 Task: Find connections with filter location Āgaro with filter topic #consultantswith filter profile language Spanish with filter current company Square Yards with filter school Deenbandhu Chhotu Ram University of Science & Technology with filter industry Investment Management with filter service category Email Marketing with filter keywords title Online ESL Instructor
Action: Mouse moved to (259, 193)
Screenshot: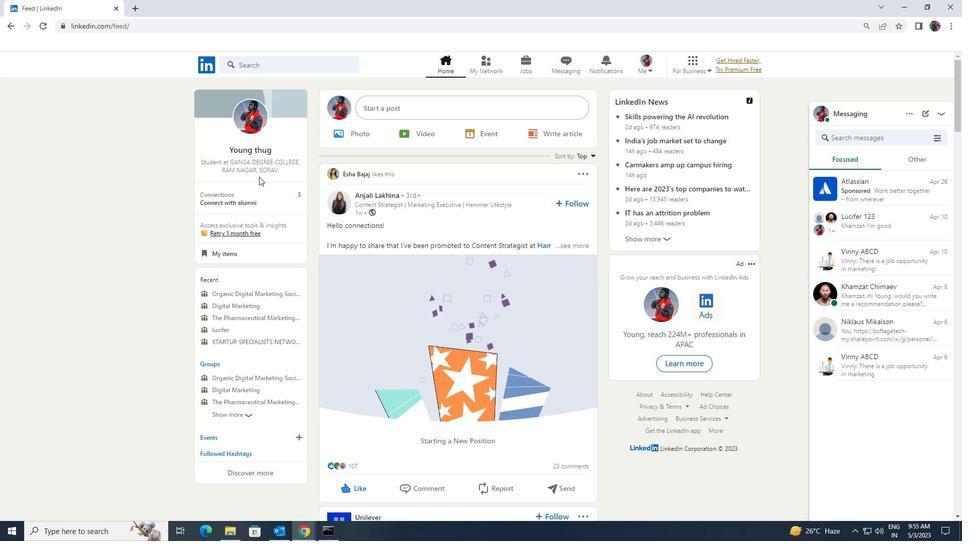 
Action: Mouse pressed left at (259, 193)
Screenshot: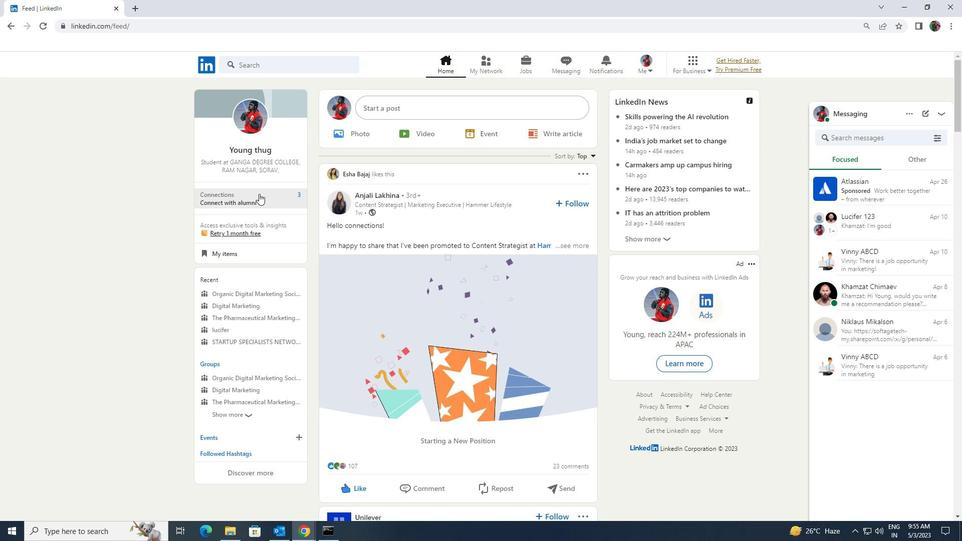 
Action: Mouse moved to (258, 119)
Screenshot: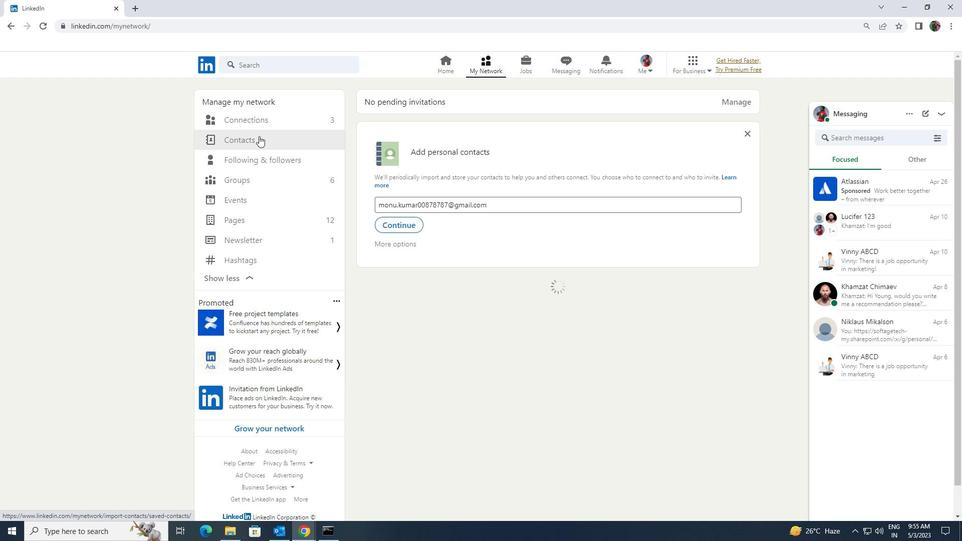 
Action: Mouse pressed left at (258, 119)
Screenshot: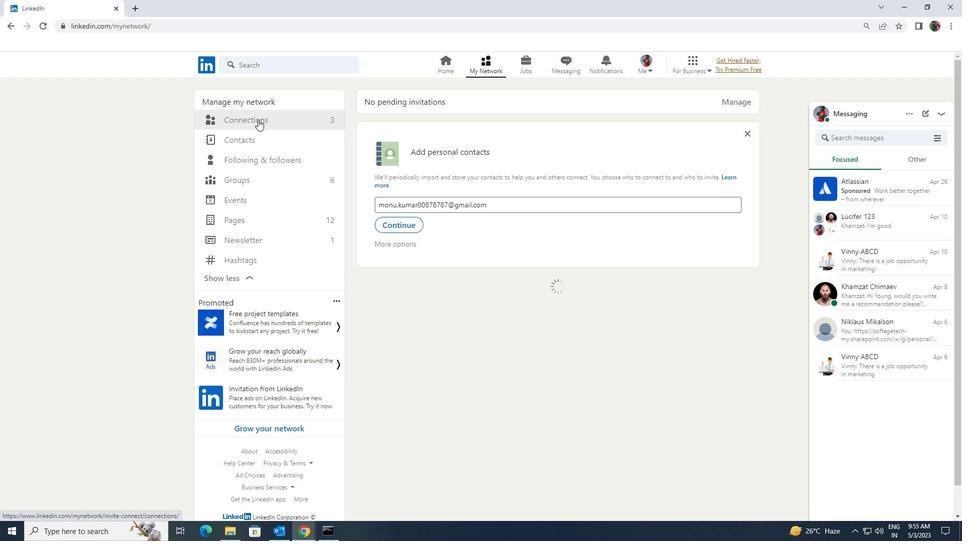 
Action: Mouse moved to (545, 120)
Screenshot: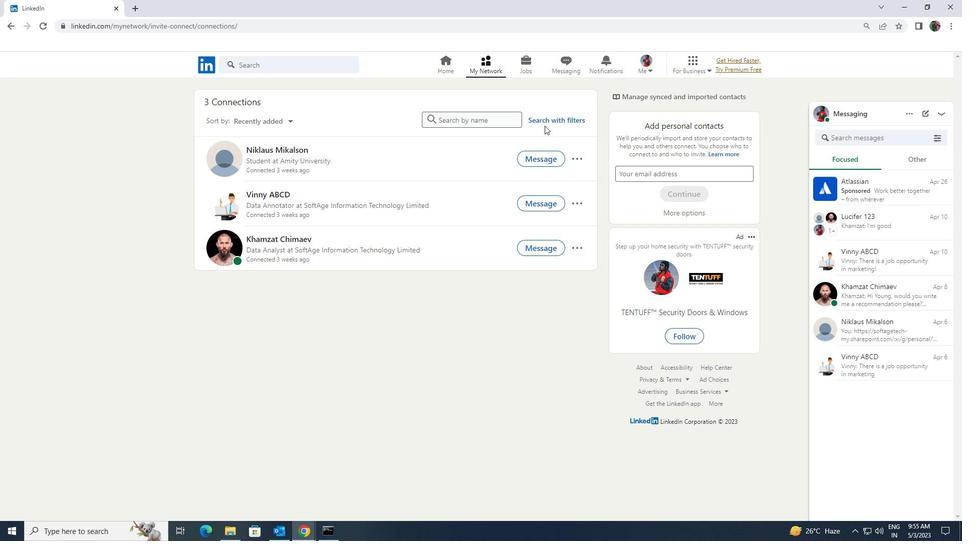 
Action: Mouse pressed left at (545, 120)
Screenshot: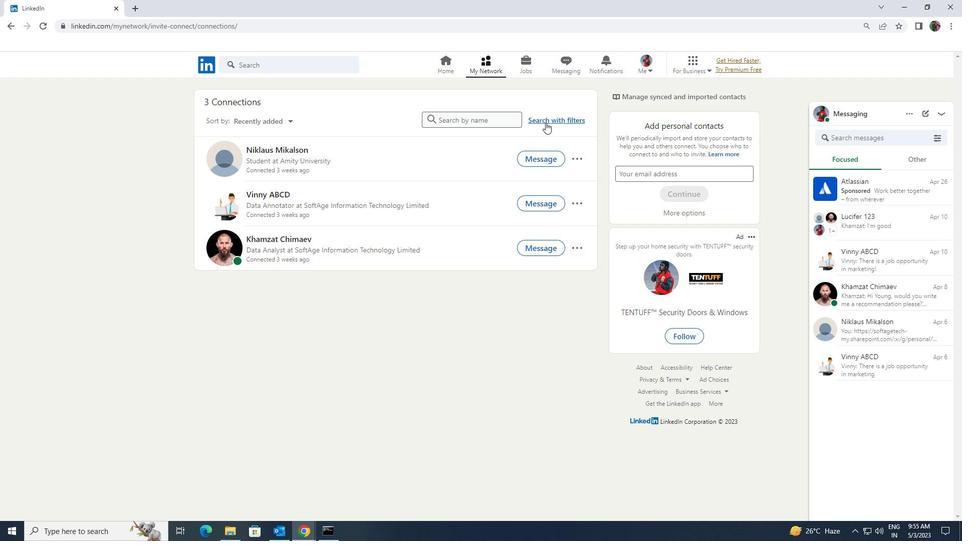 
Action: Mouse moved to (523, 92)
Screenshot: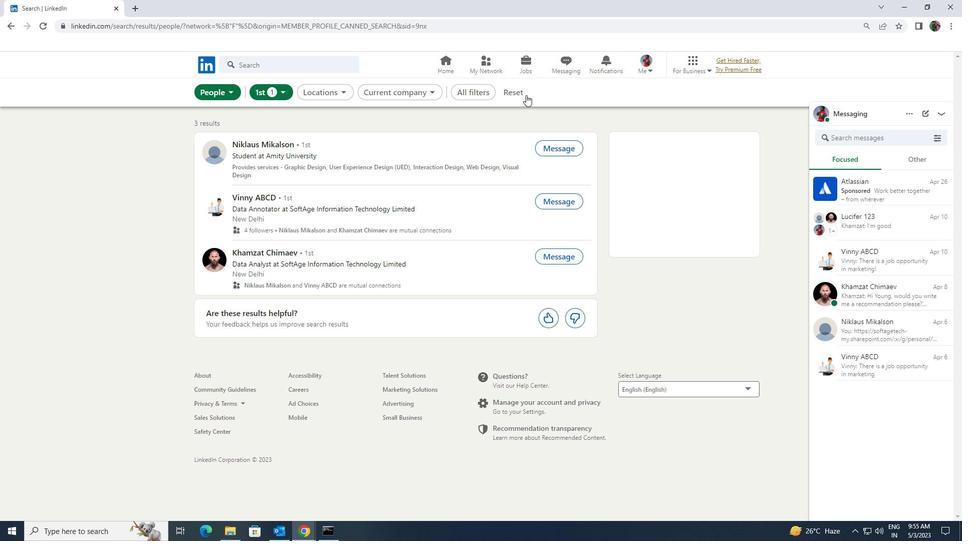 
Action: Mouse pressed left at (523, 92)
Screenshot: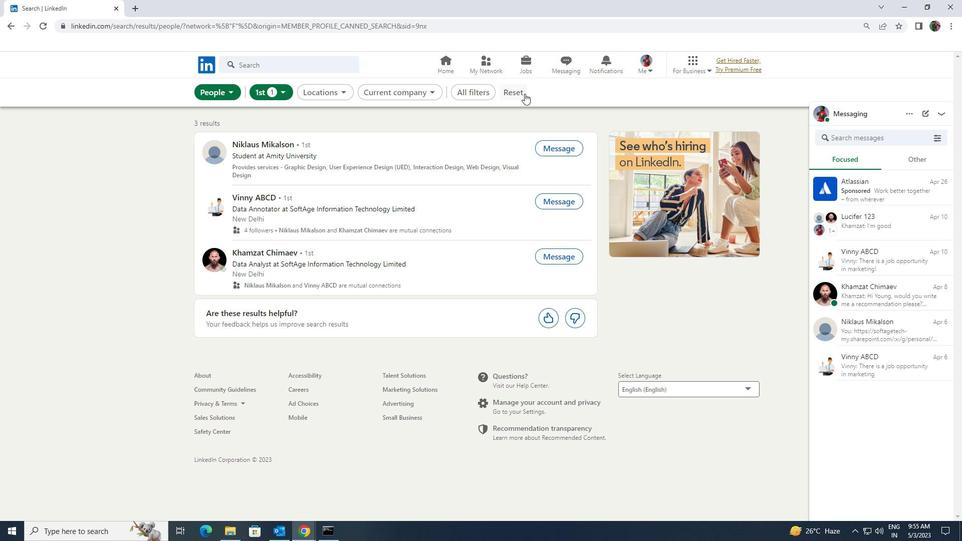 
Action: Mouse moved to (510, 92)
Screenshot: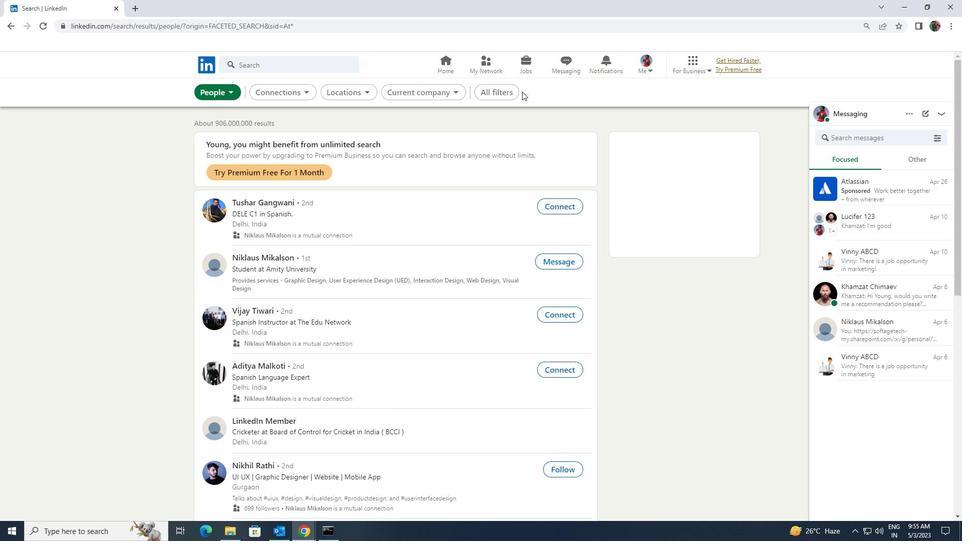 
Action: Mouse pressed left at (510, 92)
Screenshot: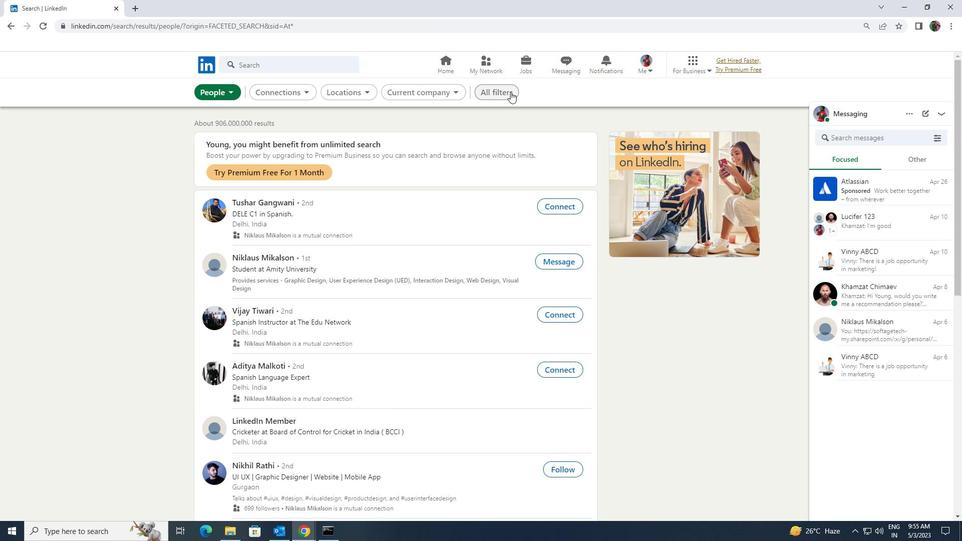 
Action: Mouse moved to (829, 396)
Screenshot: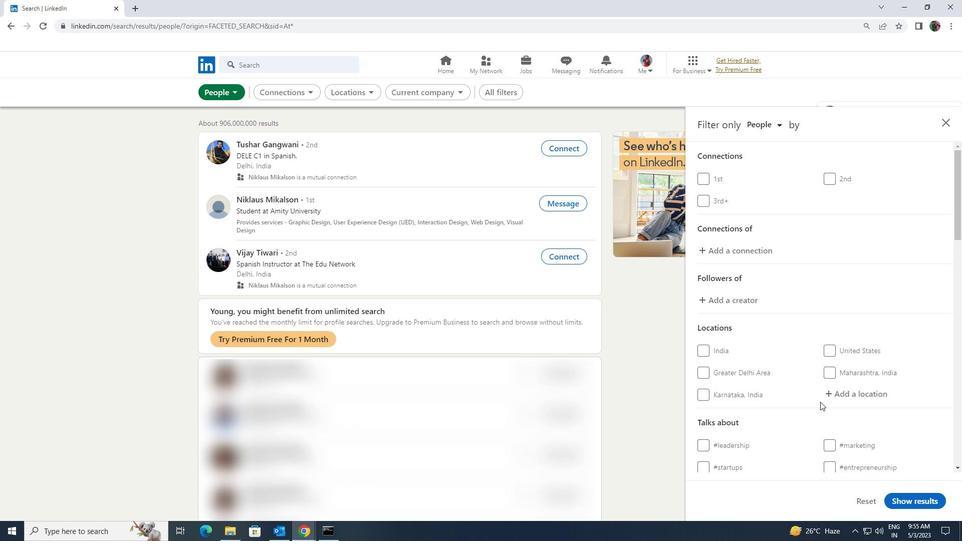 
Action: Mouse pressed left at (829, 396)
Screenshot: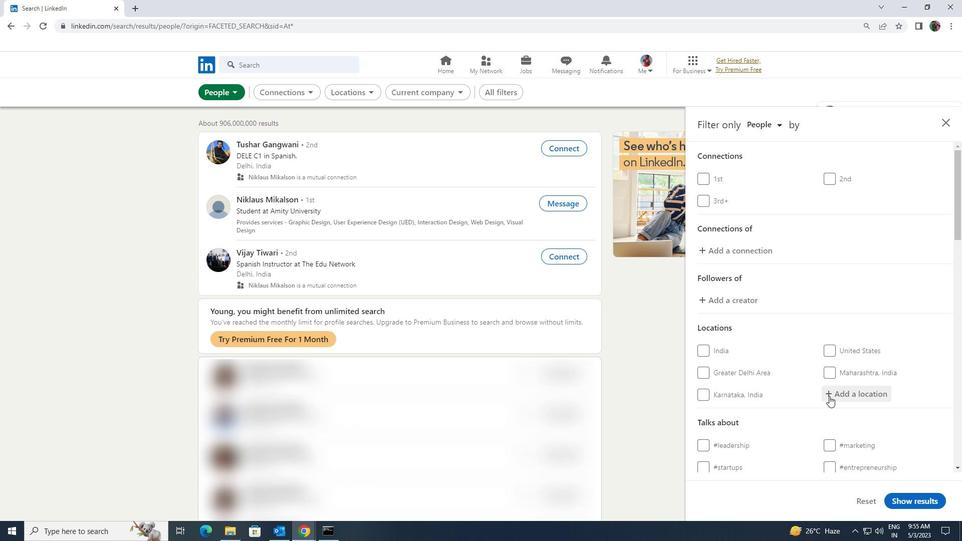 
Action: Mouse moved to (819, 402)
Screenshot: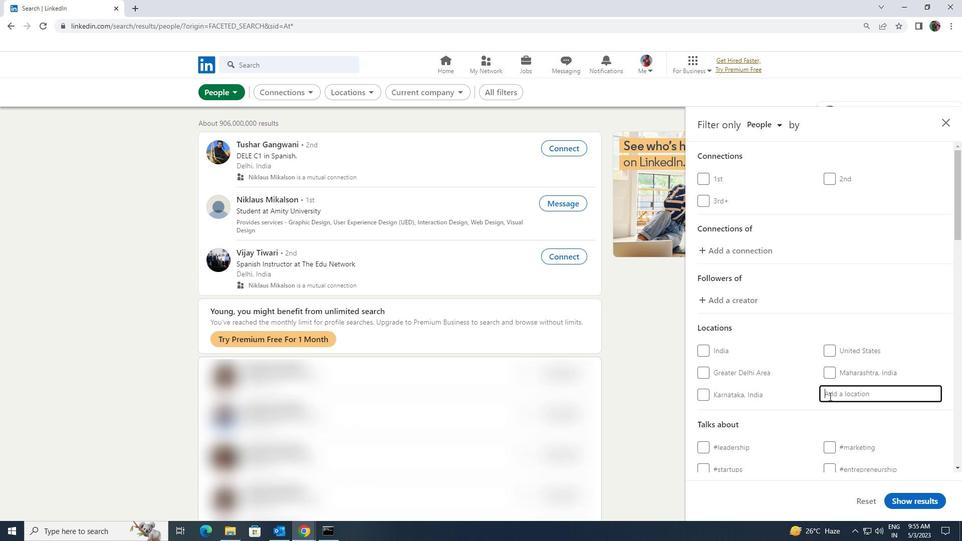 
Action: Key pressed <Key.shift>AGARO
Screenshot: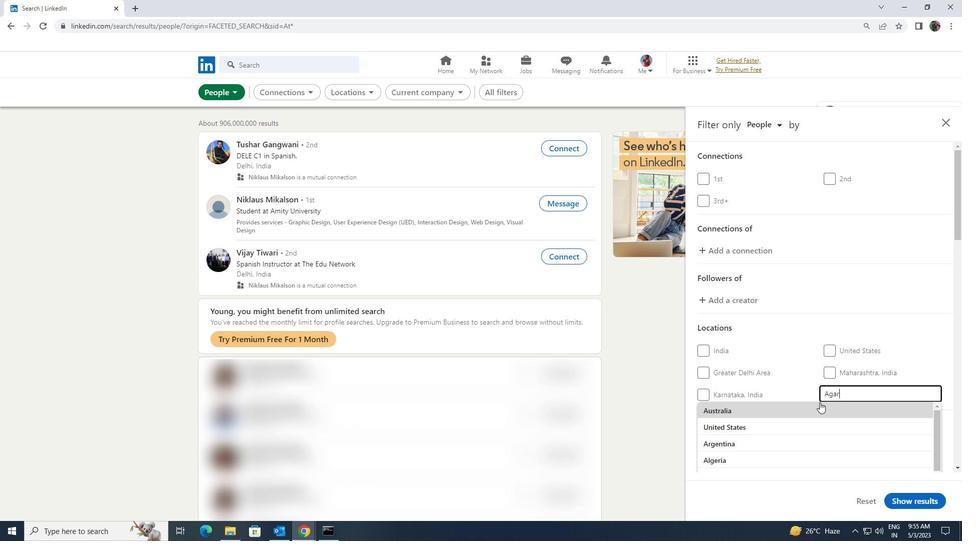 
Action: Mouse moved to (808, 472)
Screenshot: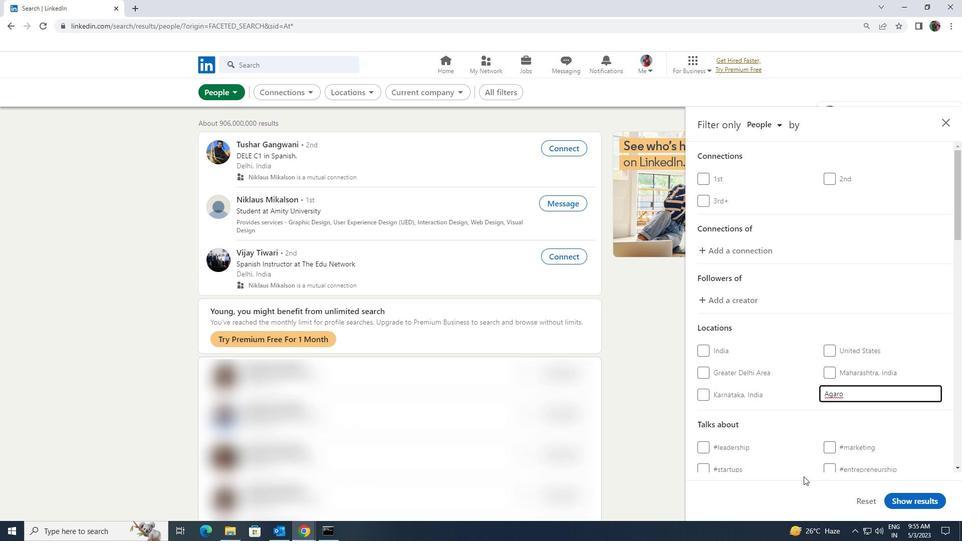 
Action: Mouse scrolled (808, 471) with delta (0, 0)
Screenshot: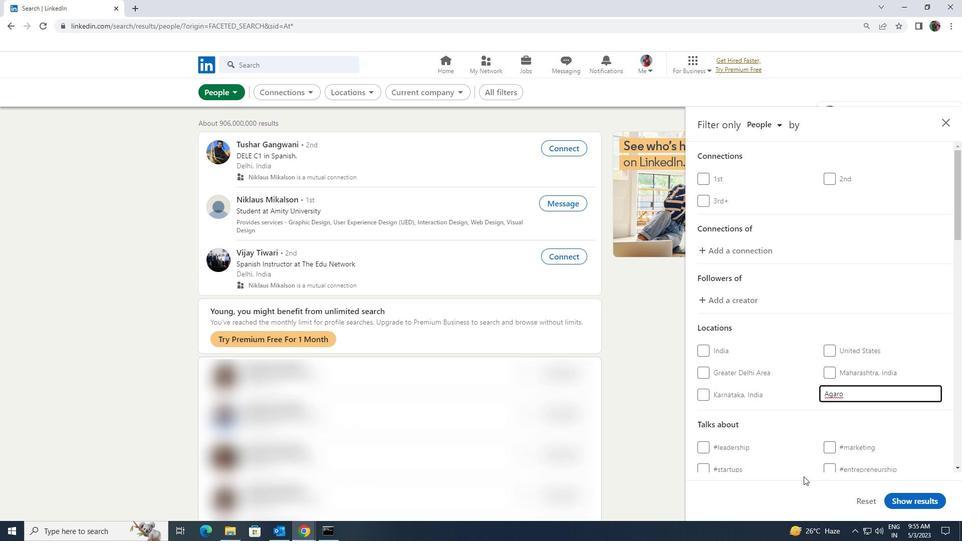 
Action: Mouse moved to (831, 442)
Screenshot: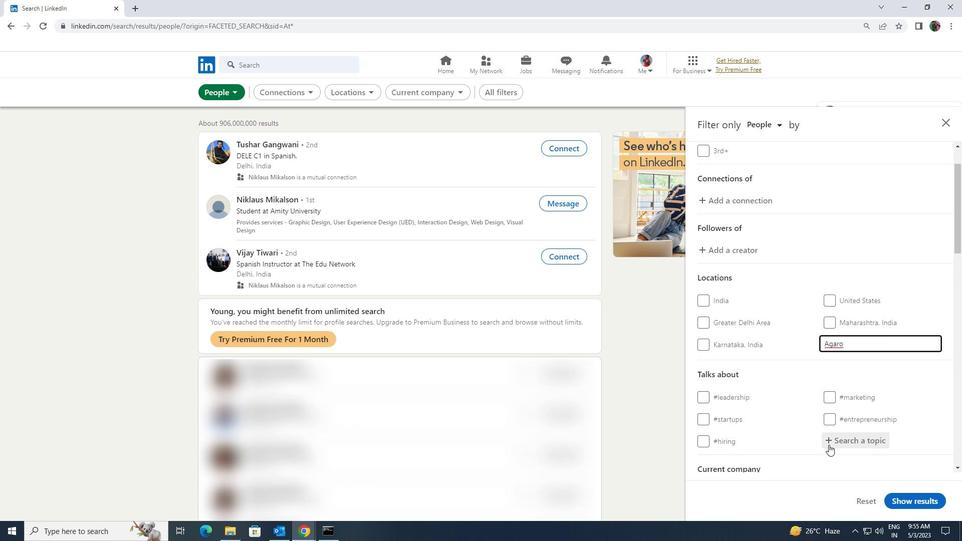 
Action: Mouse pressed left at (831, 442)
Screenshot: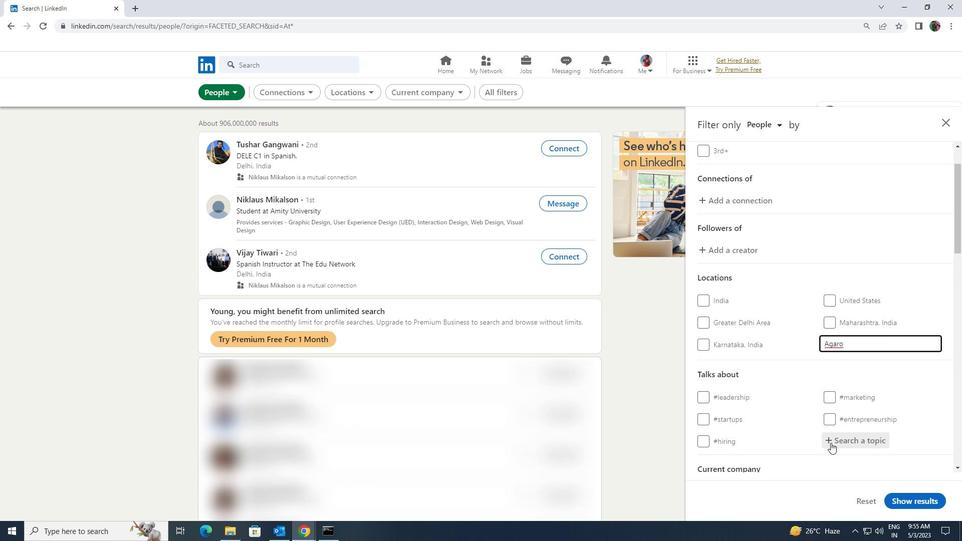 
Action: Key pressed <Key.shift>CONSUL
Screenshot: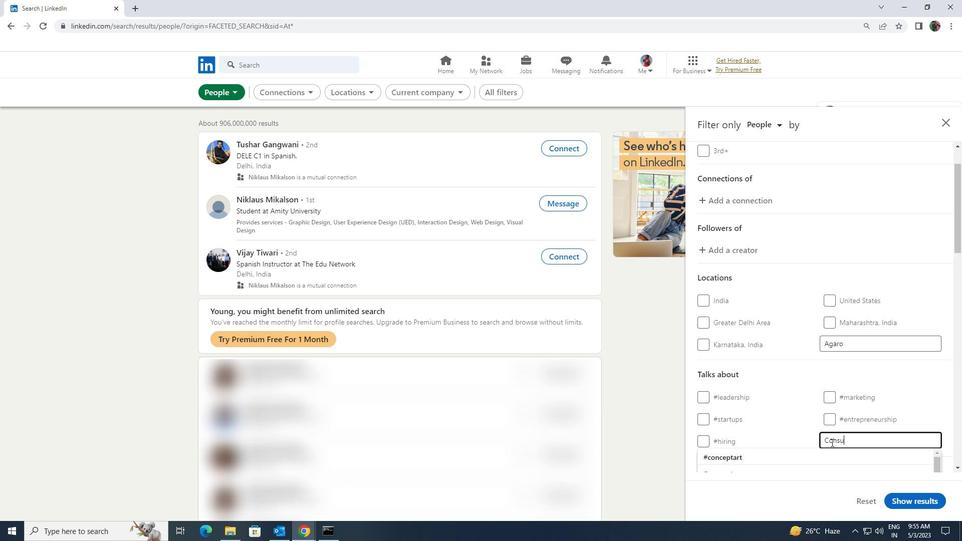 
Action: Mouse moved to (826, 448)
Screenshot: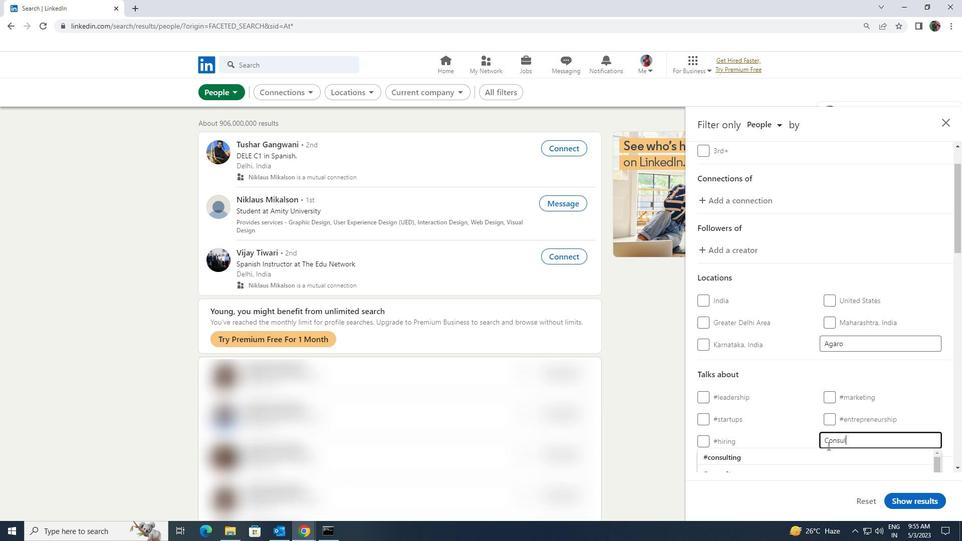 
Action: Mouse pressed left at (826, 448)
Screenshot: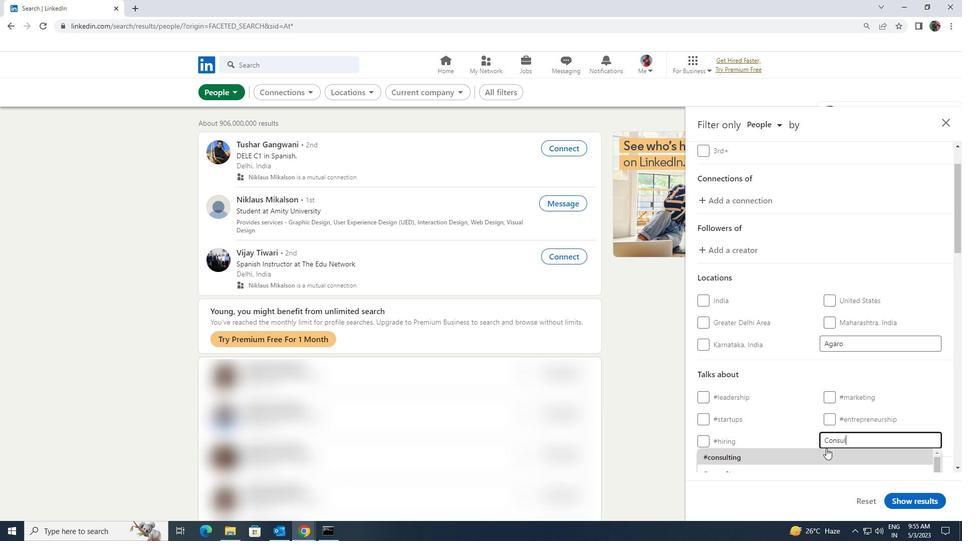 
Action: Mouse scrolled (826, 447) with delta (0, 0)
Screenshot: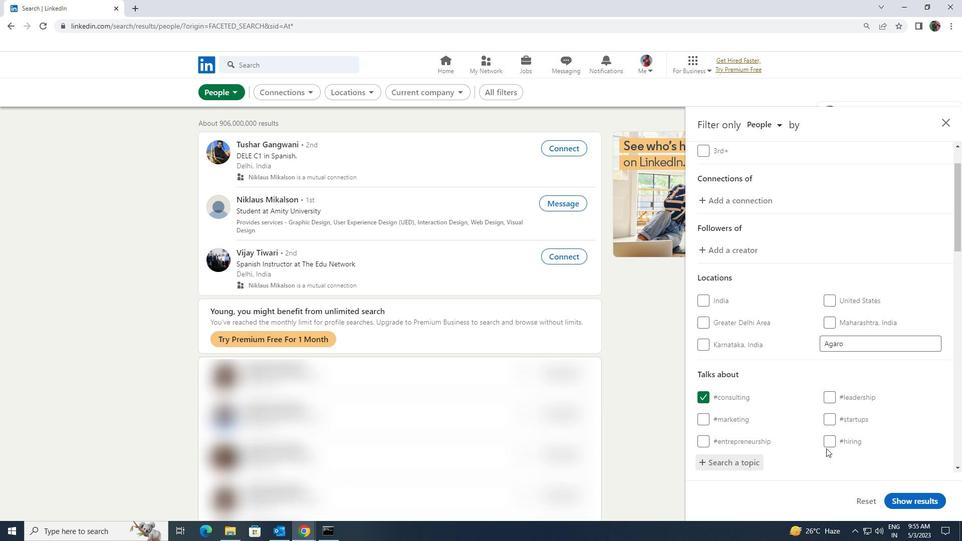
Action: Mouse scrolled (826, 447) with delta (0, 0)
Screenshot: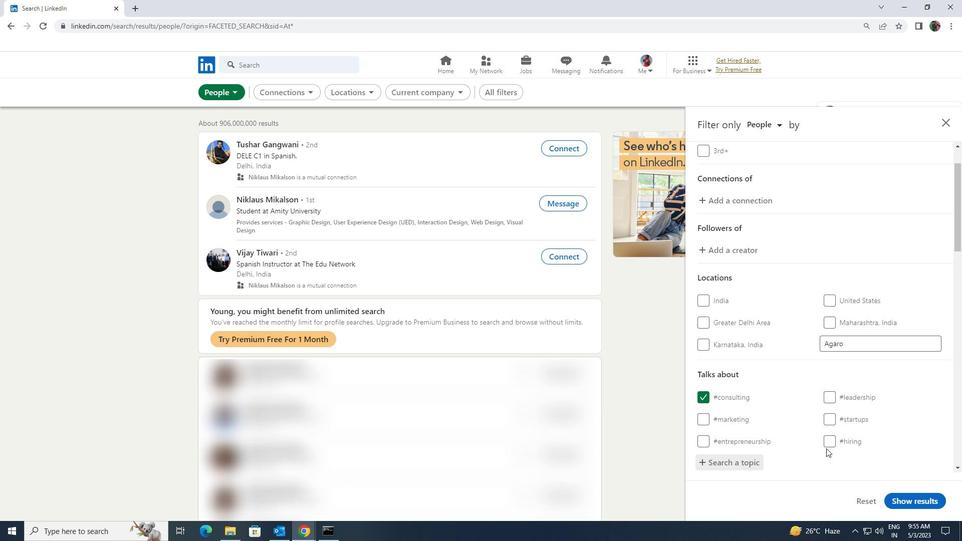 
Action: Mouse moved to (825, 445)
Screenshot: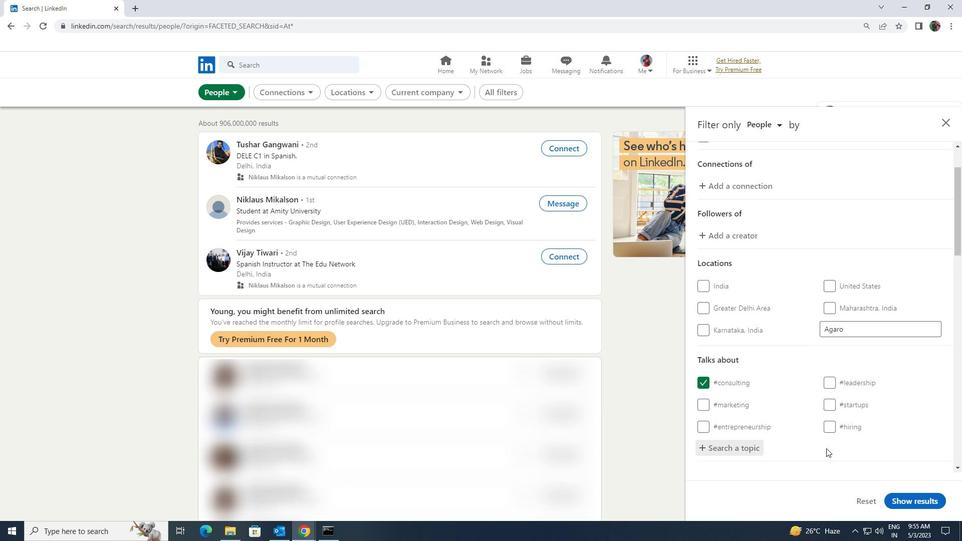 
Action: Mouse scrolled (825, 444) with delta (0, 0)
Screenshot: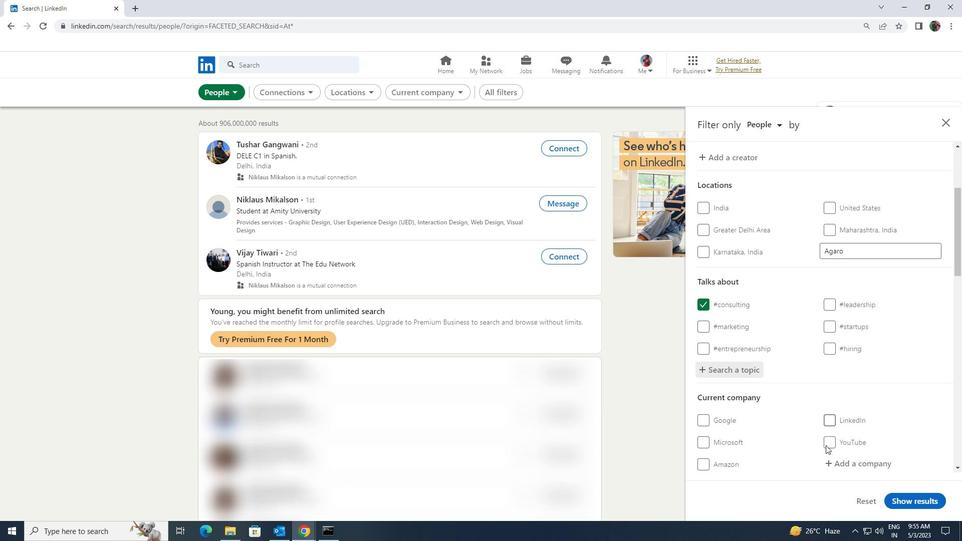 
Action: Mouse moved to (825, 442)
Screenshot: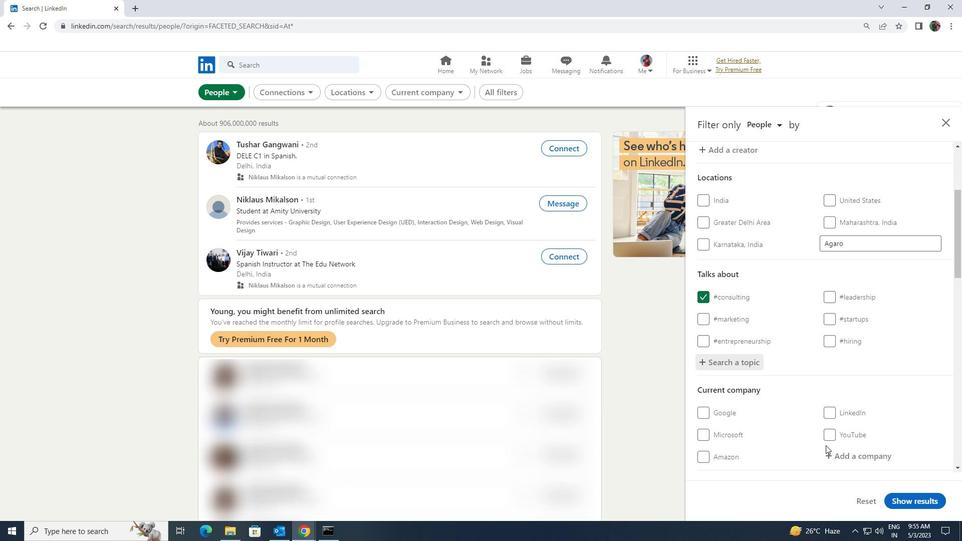 
Action: Mouse scrolled (825, 441) with delta (0, 0)
Screenshot: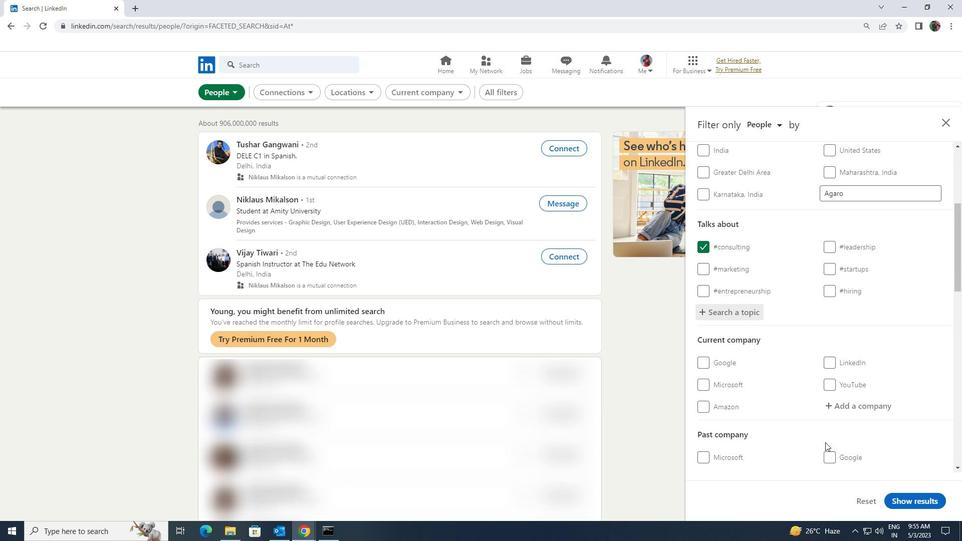 
Action: Mouse scrolled (825, 441) with delta (0, 0)
Screenshot: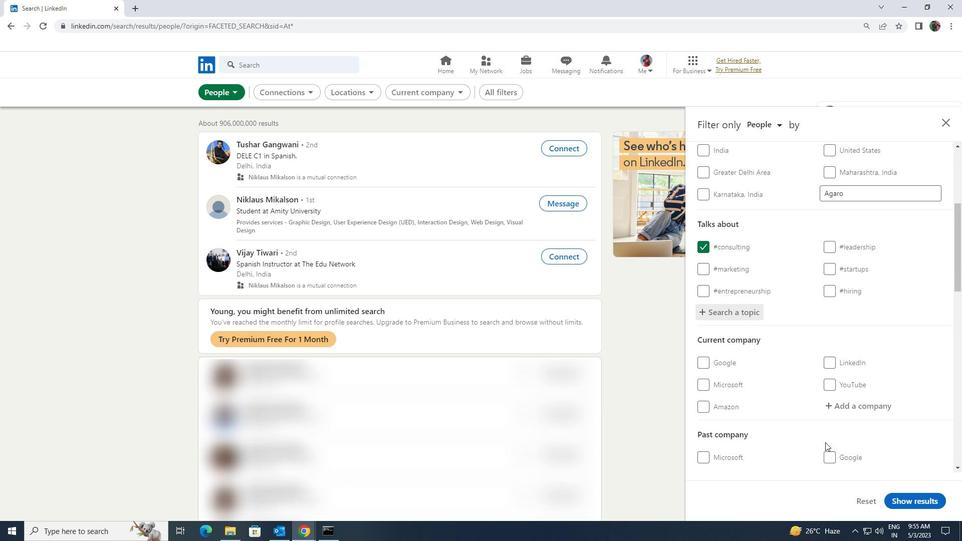 
Action: Mouse scrolled (825, 441) with delta (0, 0)
Screenshot: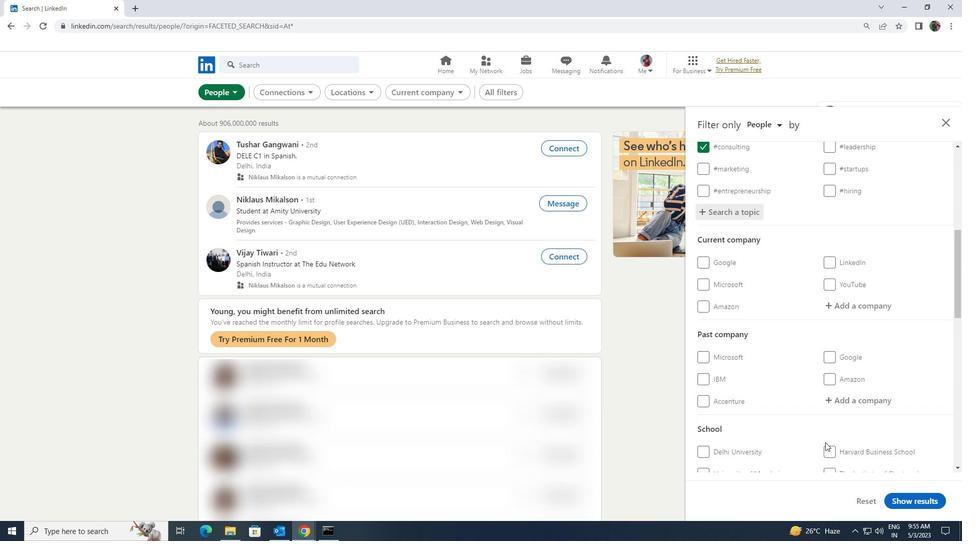 
Action: Mouse scrolled (825, 441) with delta (0, 0)
Screenshot: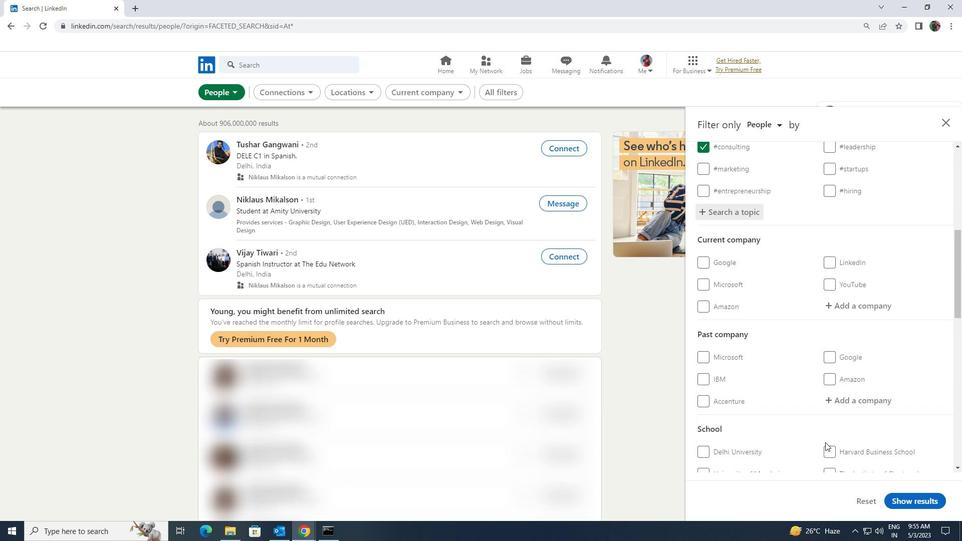 
Action: Mouse scrolled (825, 441) with delta (0, 0)
Screenshot: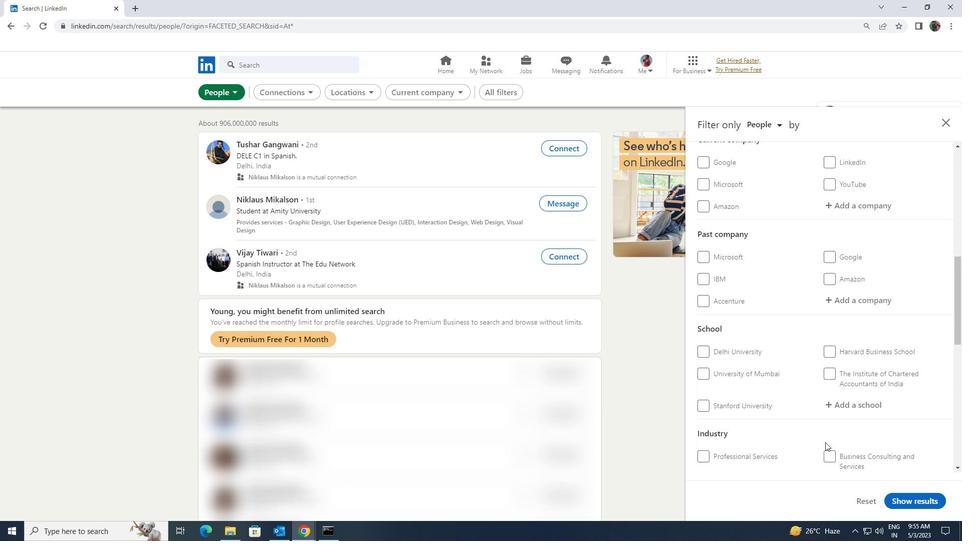 
Action: Mouse scrolled (825, 441) with delta (0, 0)
Screenshot: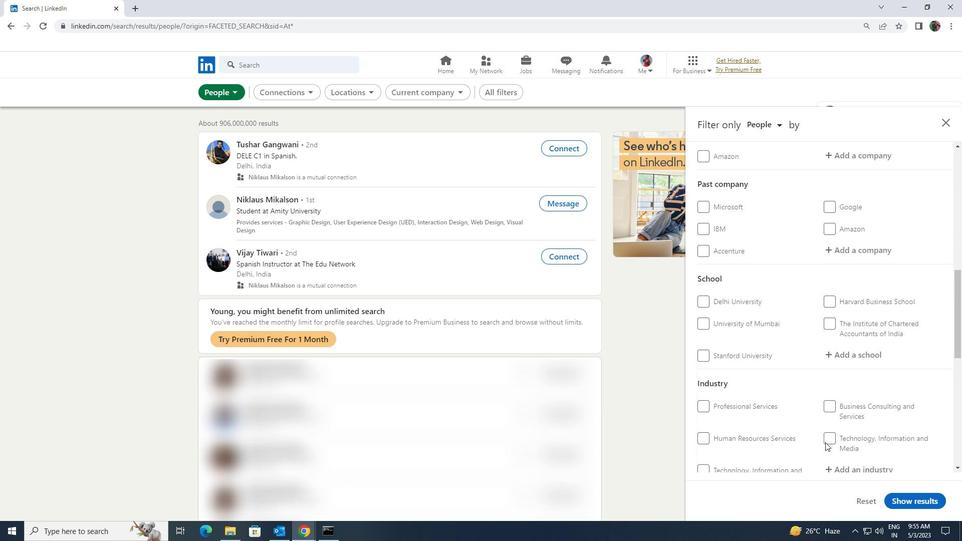 
Action: Mouse scrolled (825, 441) with delta (0, 0)
Screenshot: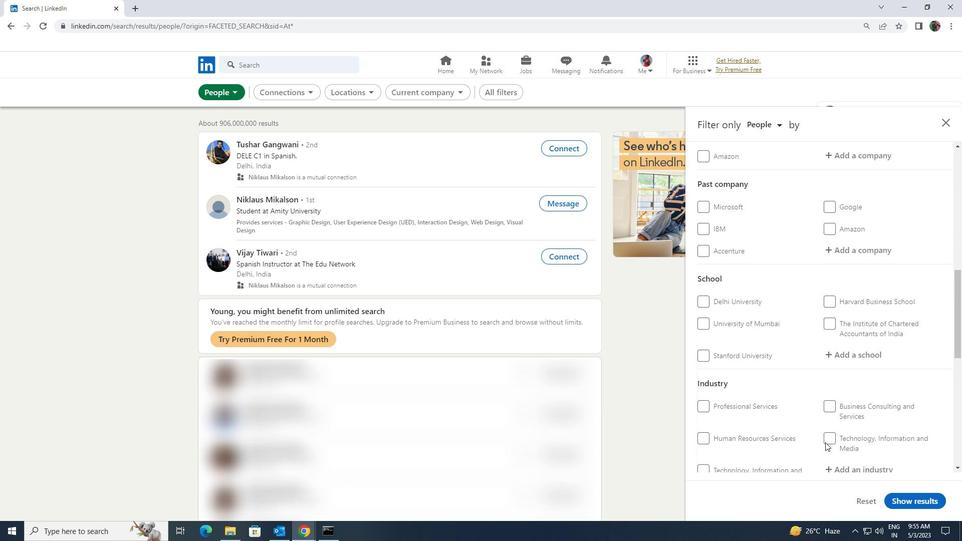 
Action: Mouse scrolled (825, 441) with delta (0, 0)
Screenshot: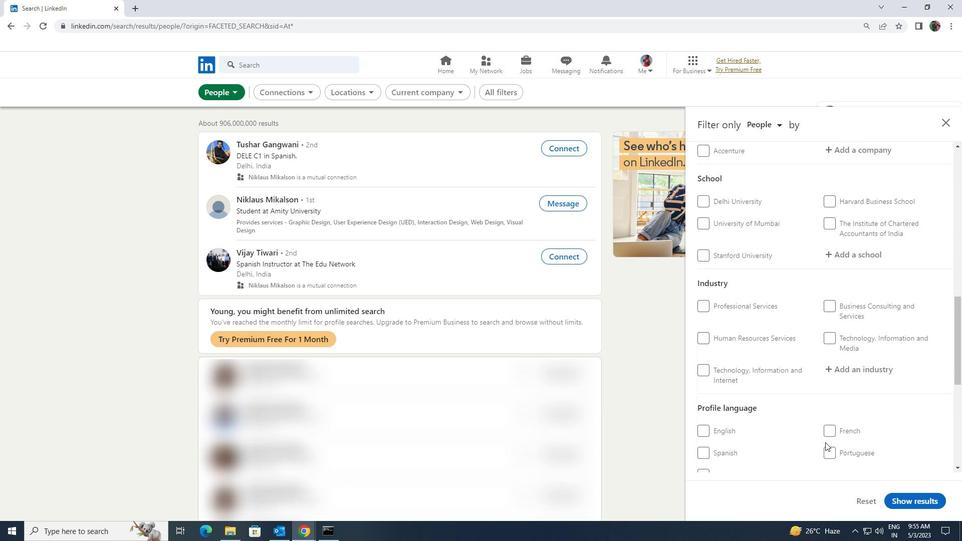 
Action: Mouse moved to (705, 405)
Screenshot: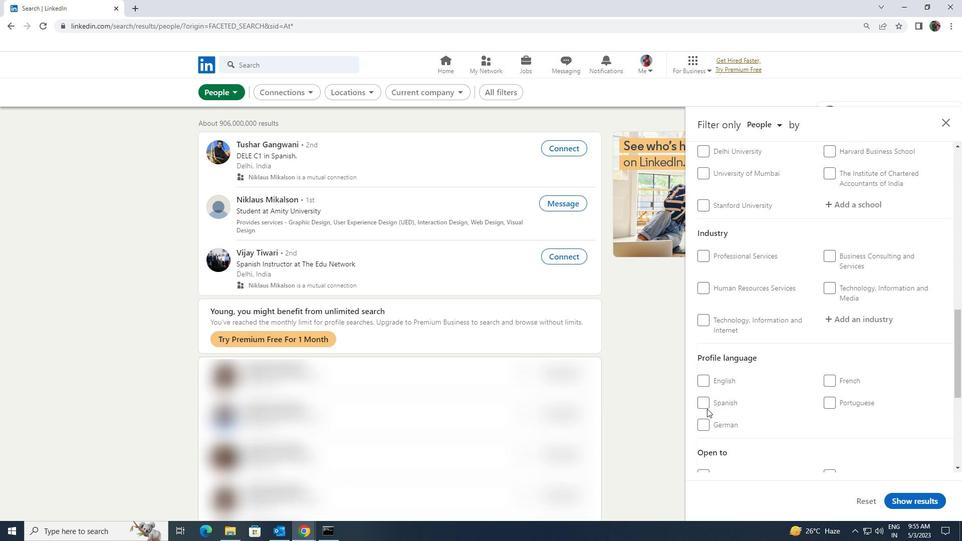 
Action: Mouse pressed left at (705, 405)
Screenshot: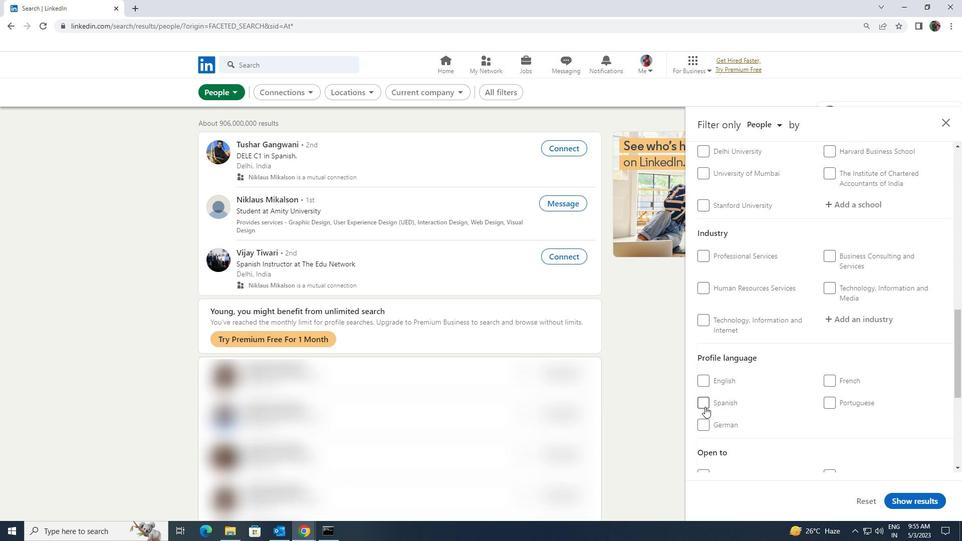
Action: Mouse moved to (784, 416)
Screenshot: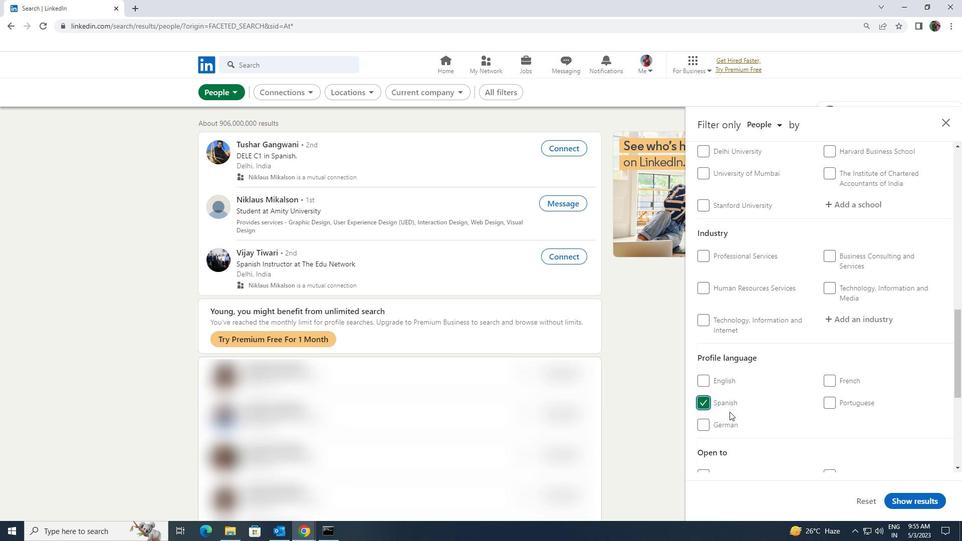 
Action: Mouse scrolled (784, 417) with delta (0, 0)
Screenshot: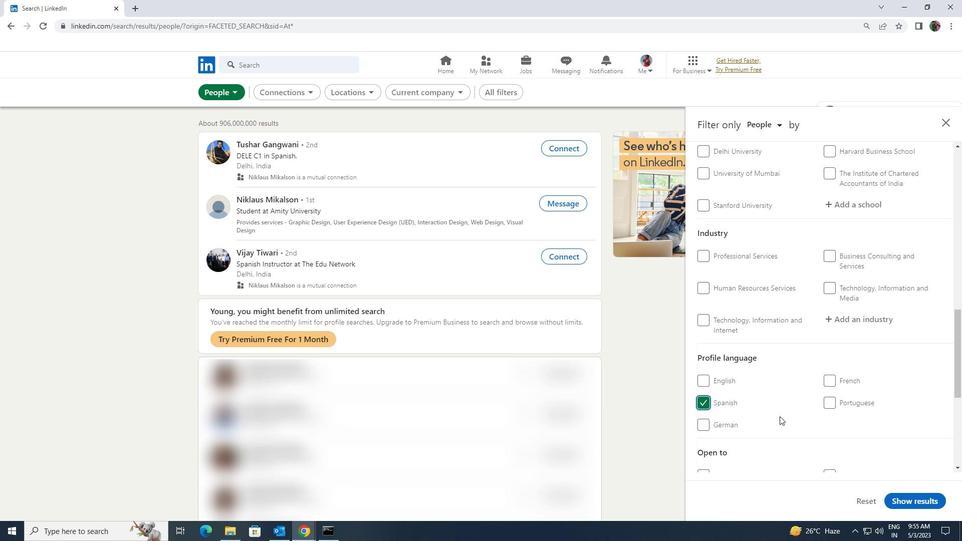 
Action: Mouse scrolled (784, 417) with delta (0, 0)
Screenshot: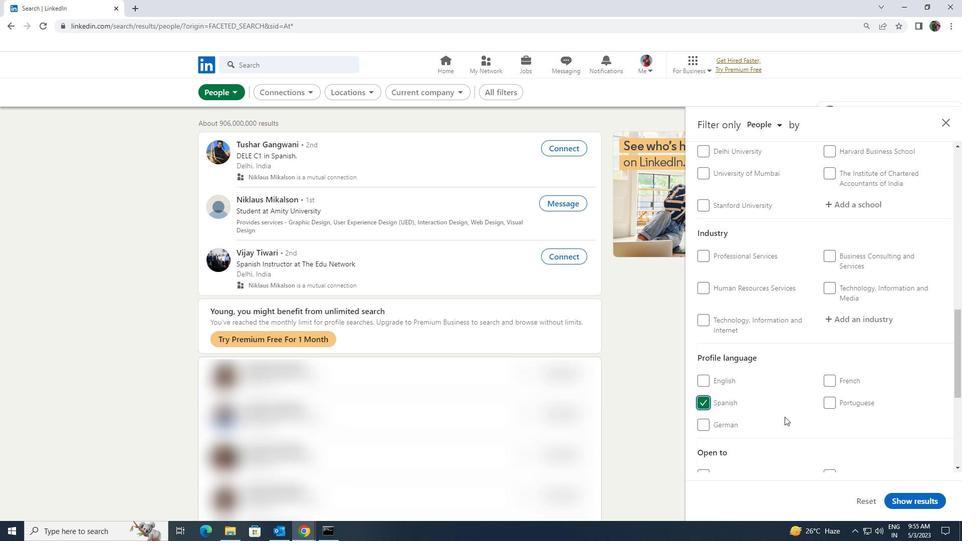 
Action: Mouse moved to (784, 417)
Screenshot: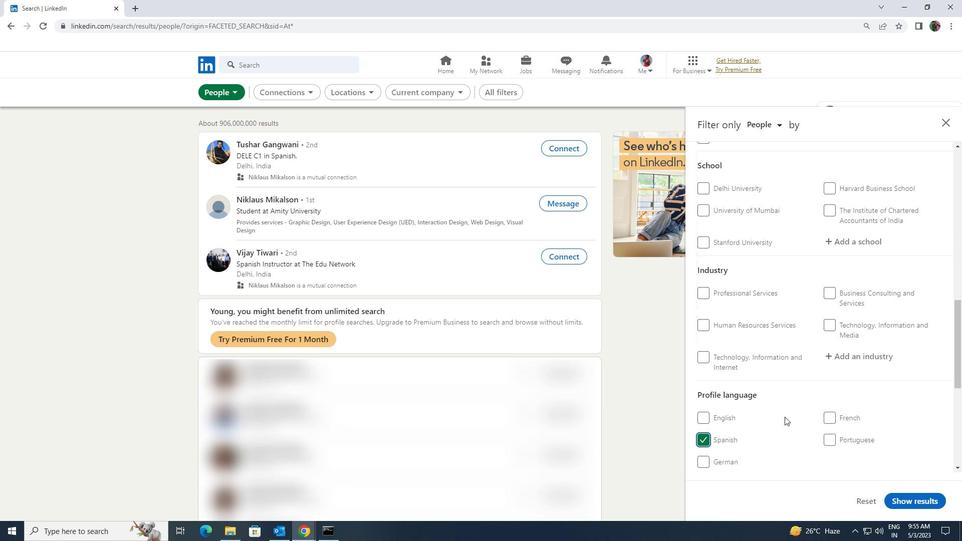 
Action: Mouse scrolled (784, 417) with delta (0, 0)
Screenshot: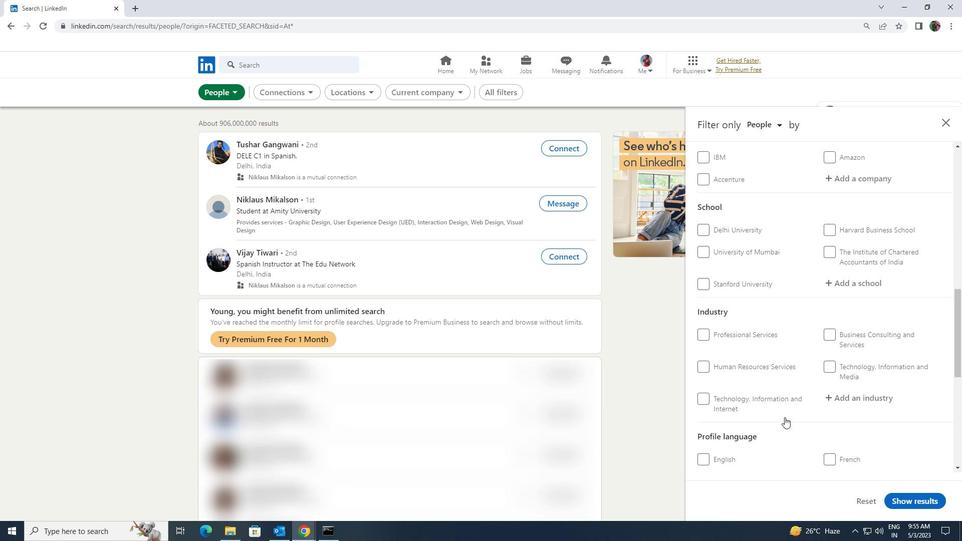 
Action: Mouse scrolled (784, 417) with delta (0, 0)
Screenshot: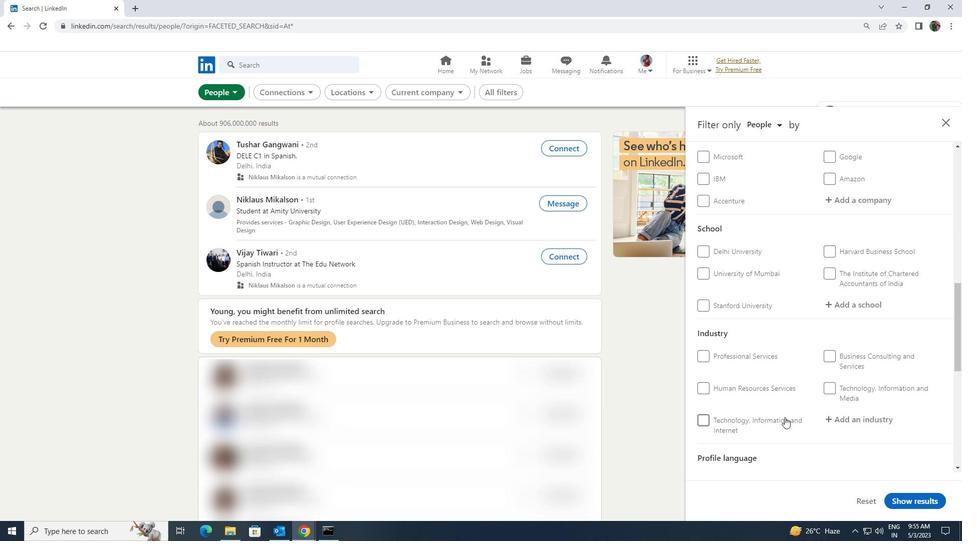
Action: Mouse moved to (783, 418)
Screenshot: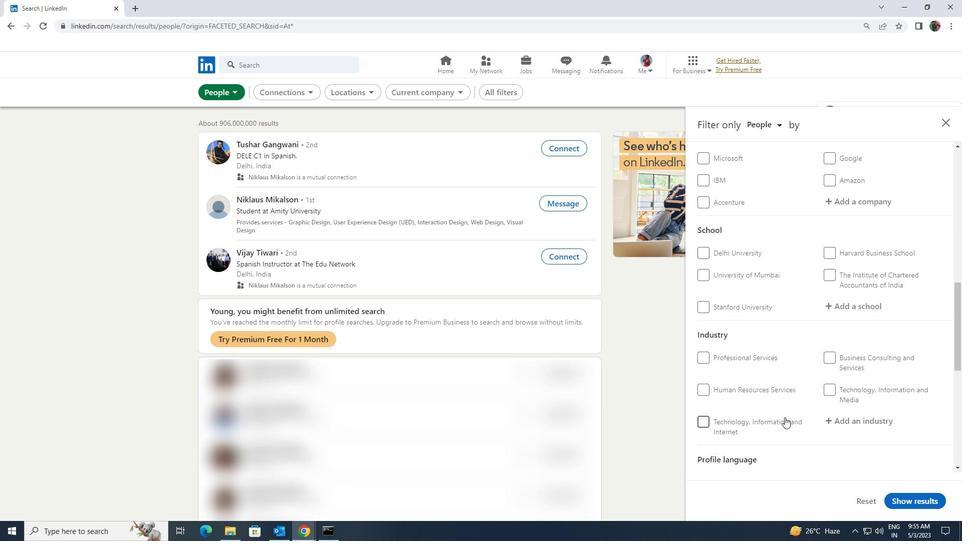
Action: Mouse scrolled (783, 418) with delta (0, 0)
Screenshot: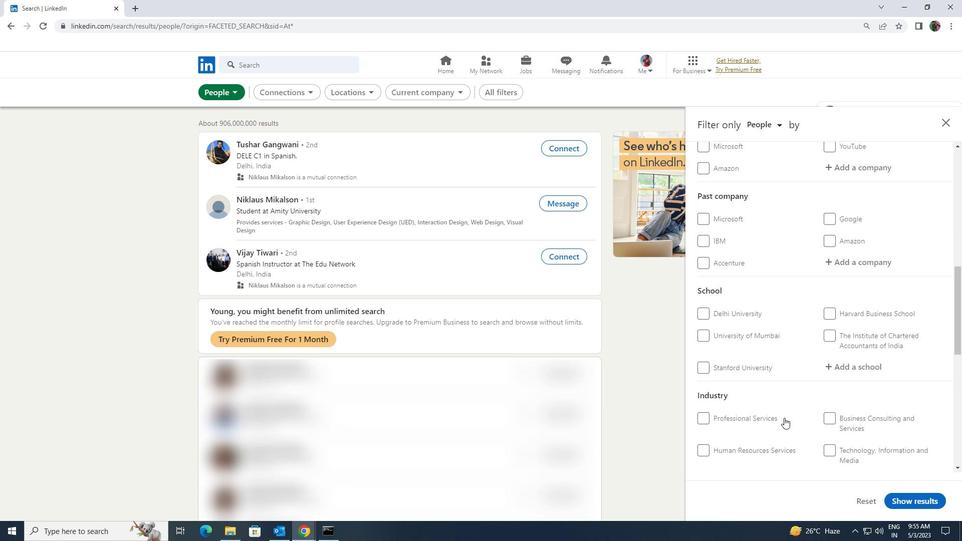 
Action: Mouse moved to (782, 418)
Screenshot: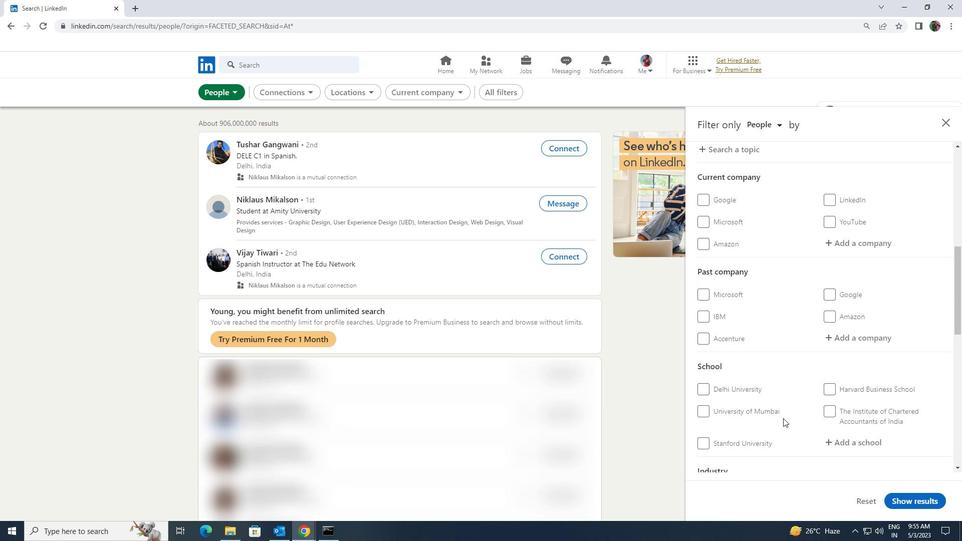 
Action: Mouse scrolled (782, 418) with delta (0, 0)
Screenshot: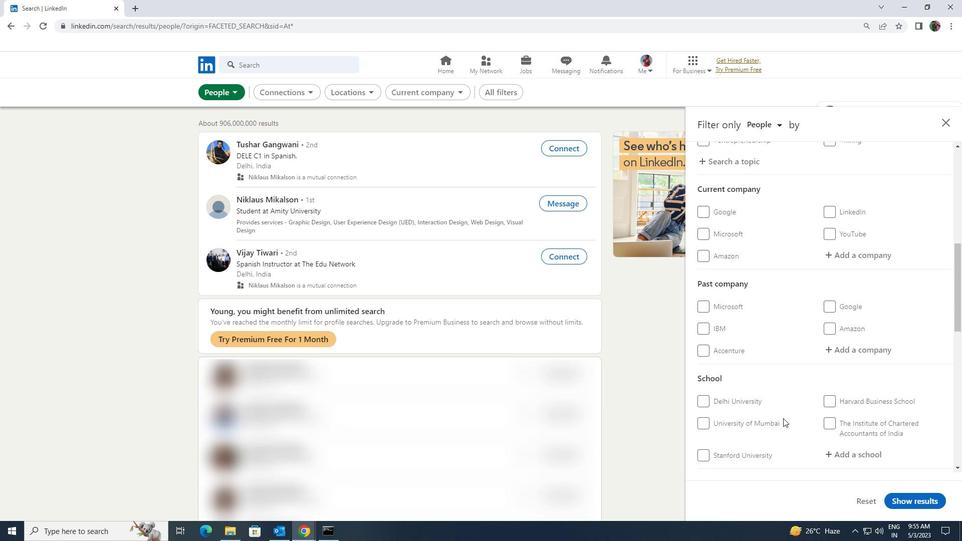 
Action: Mouse moved to (782, 417)
Screenshot: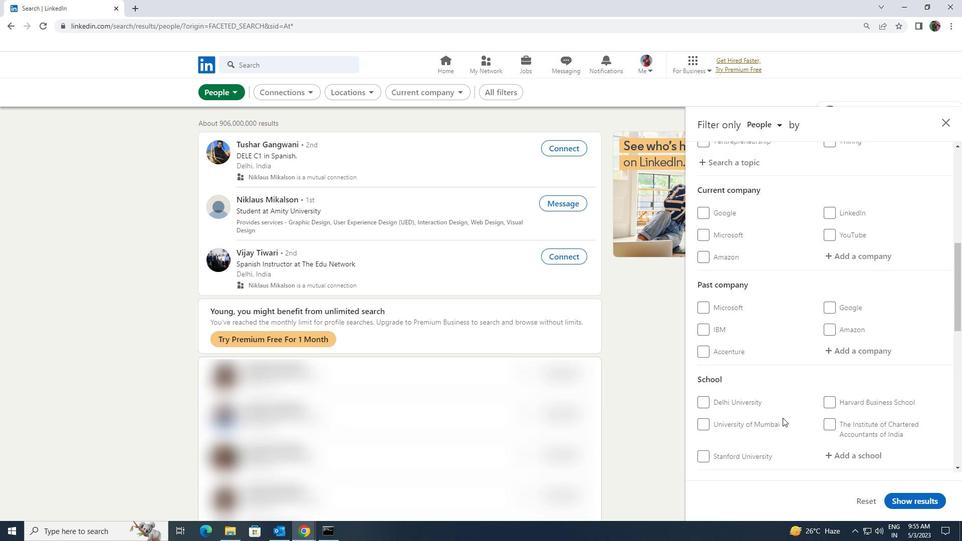 
Action: Mouse scrolled (782, 418) with delta (0, 0)
Screenshot: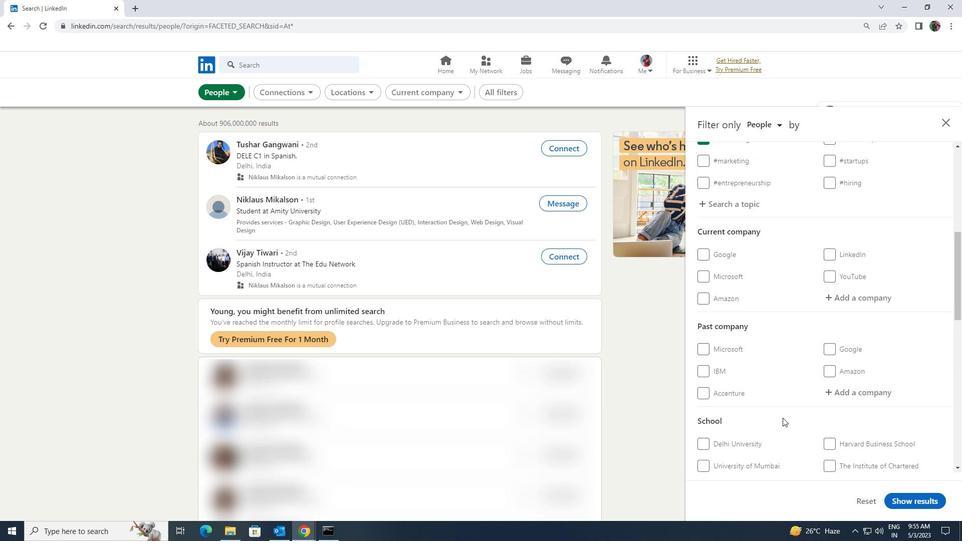 
Action: Mouse scrolled (782, 418) with delta (0, 0)
Screenshot: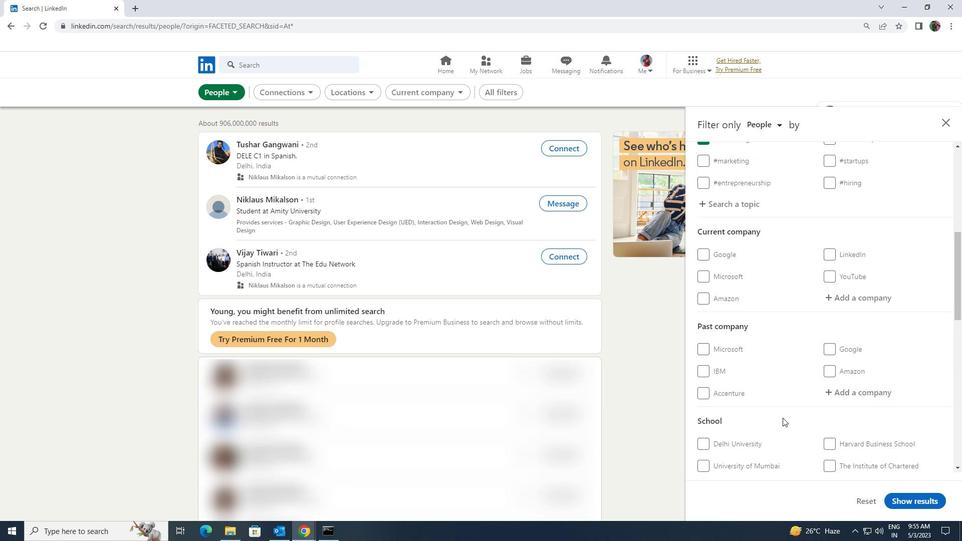 
Action: Mouse moved to (841, 410)
Screenshot: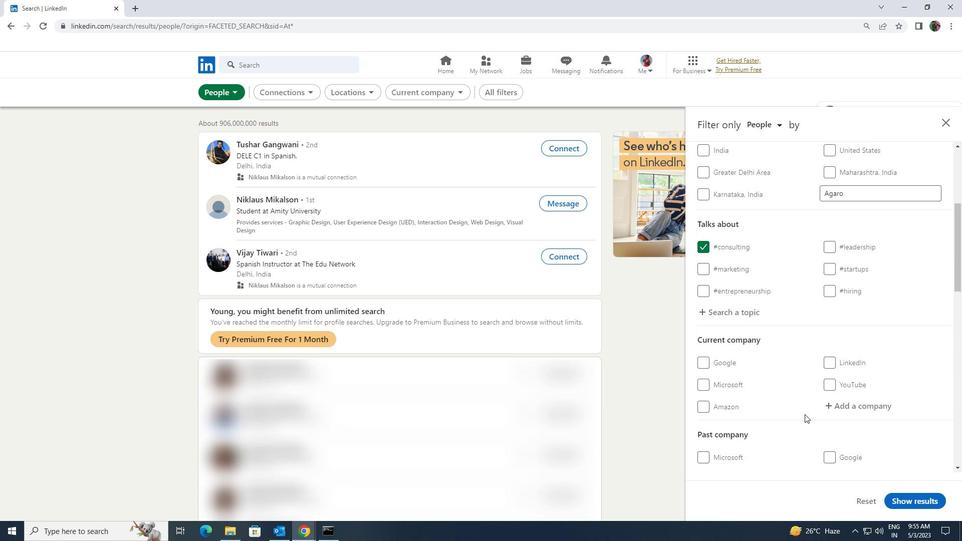 
Action: Mouse pressed left at (841, 410)
Screenshot: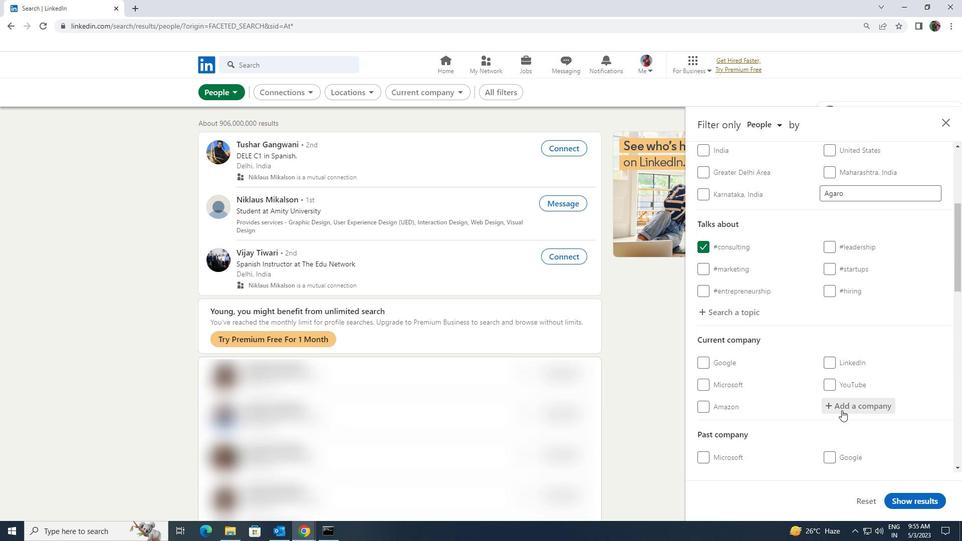 
Action: Mouse moved to (842, 410)
Screenshot: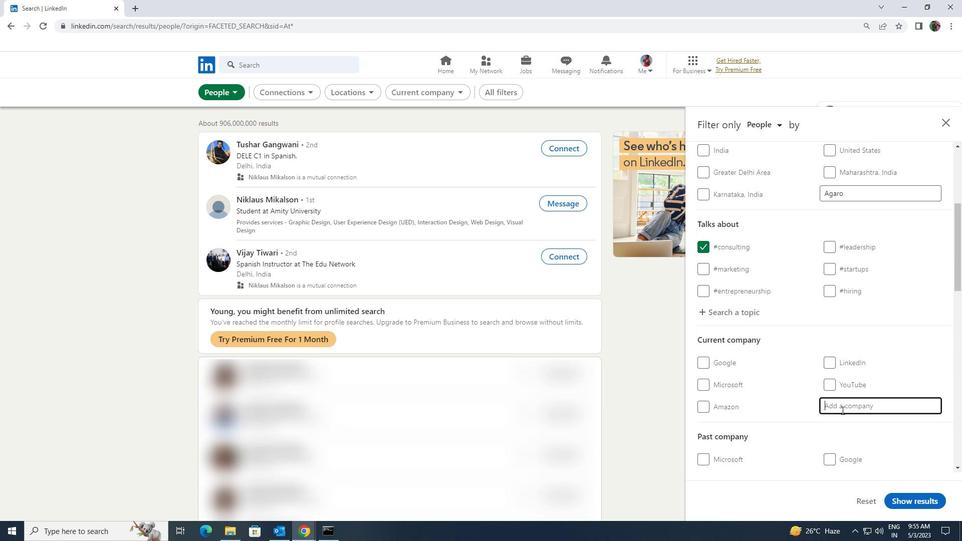 
Action: Key pressed <Key.shift><Key.shift><Key.shift><Key.shift><Key.shift><Key.shift>SQUARE
Screenshot: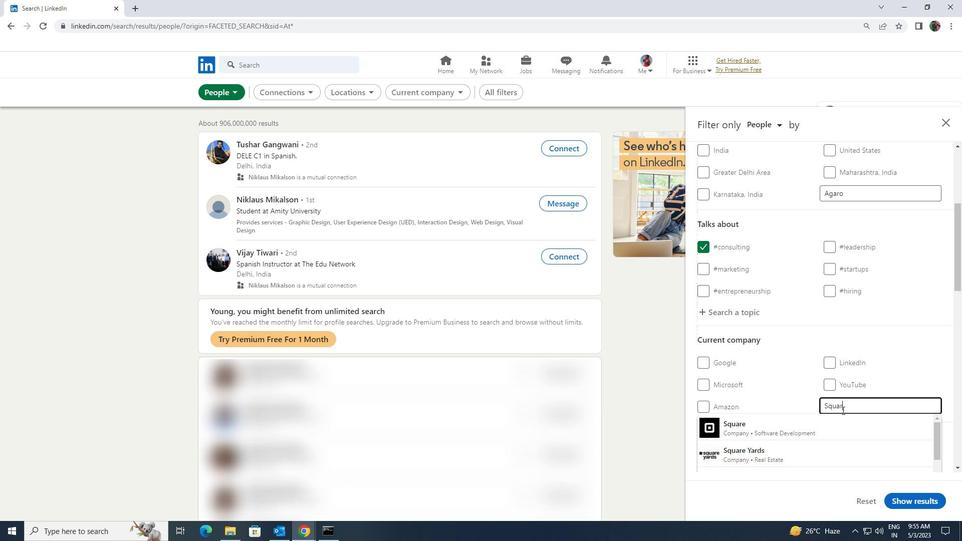 
Action: Mouse moved to (817, 448)
Screenshot: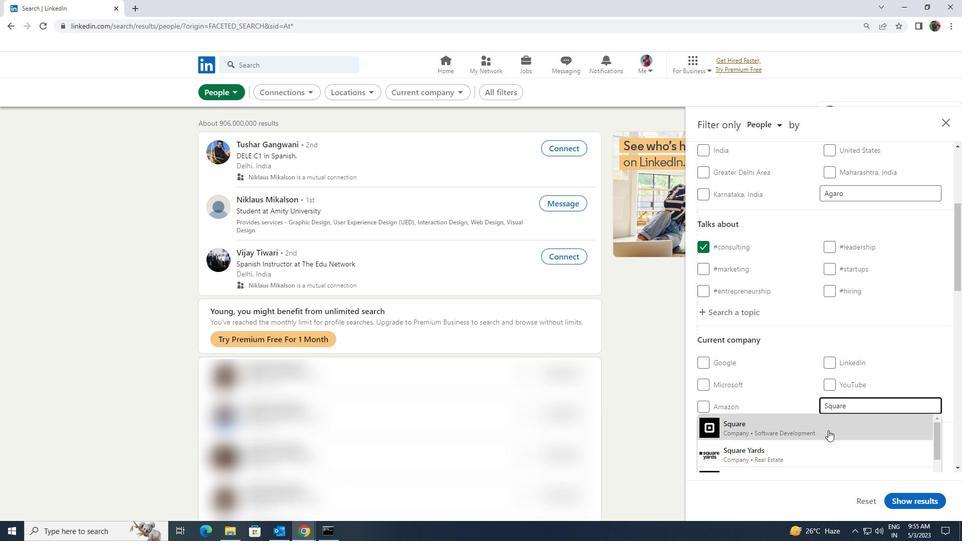 
Action: Mouse pressed left at (817, 448)
Screenshot: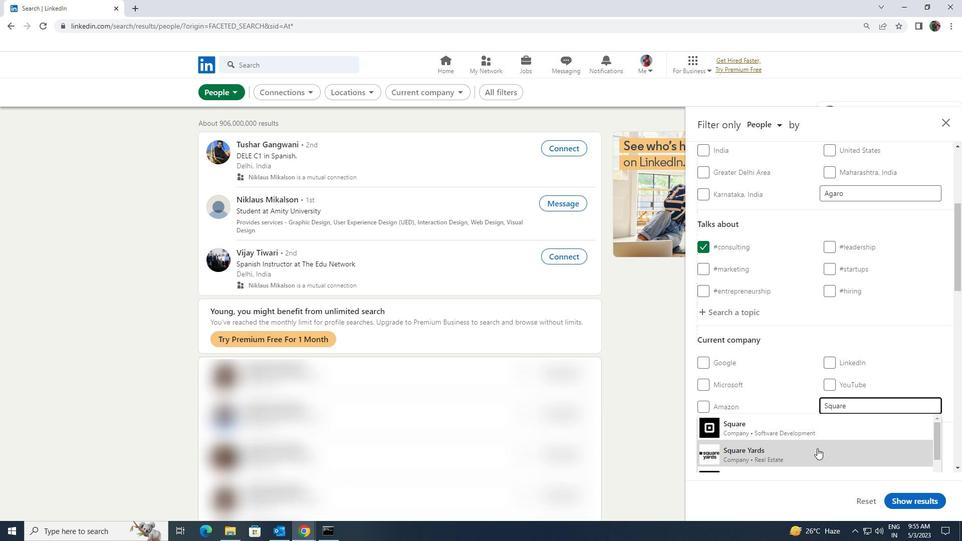 
Action: Mouse scrolled (817, 447) with delta (0, 0)
Screenshot: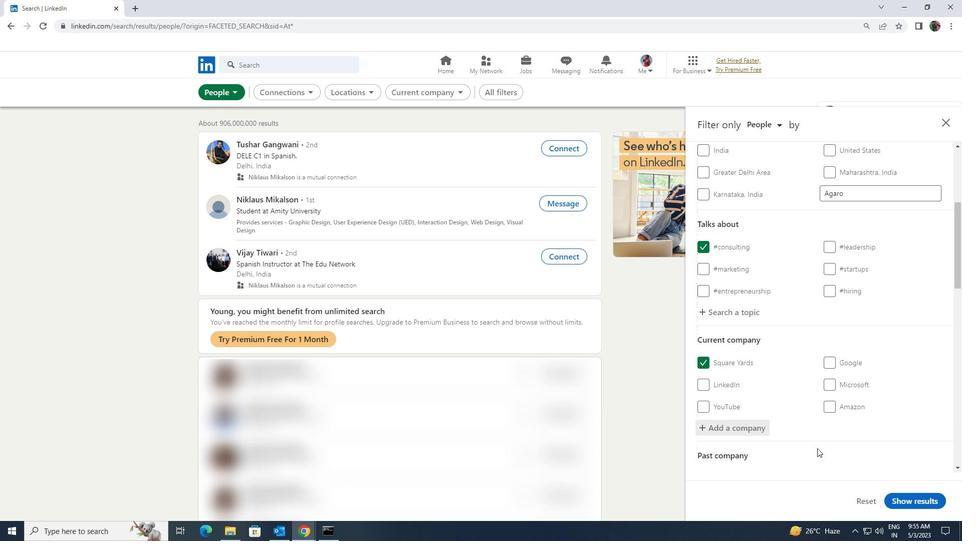 
Action: Mouse scrolled (817, 447) with delta (0, 0)
Screenshot: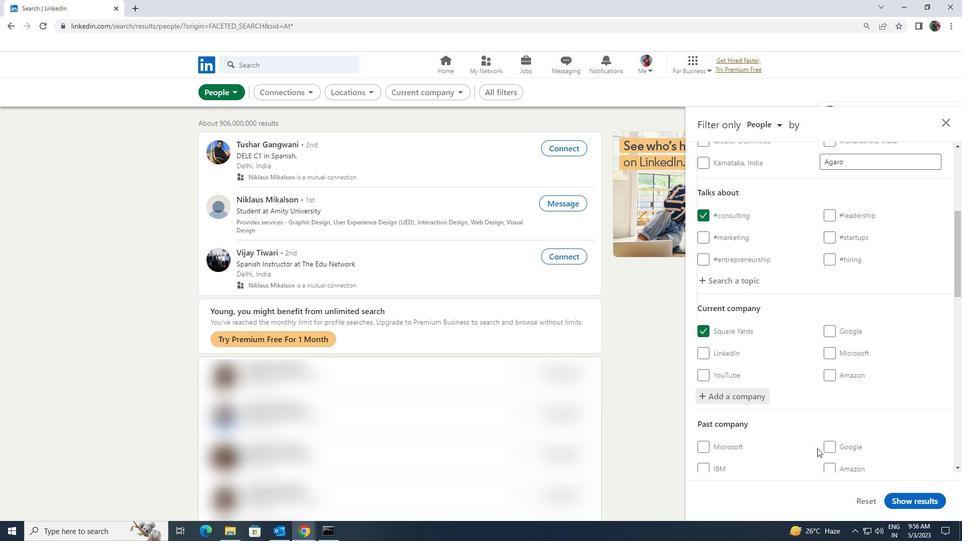 
Action: Mouse scrolled (817, 447) with delta (0, 0)
Screenshot: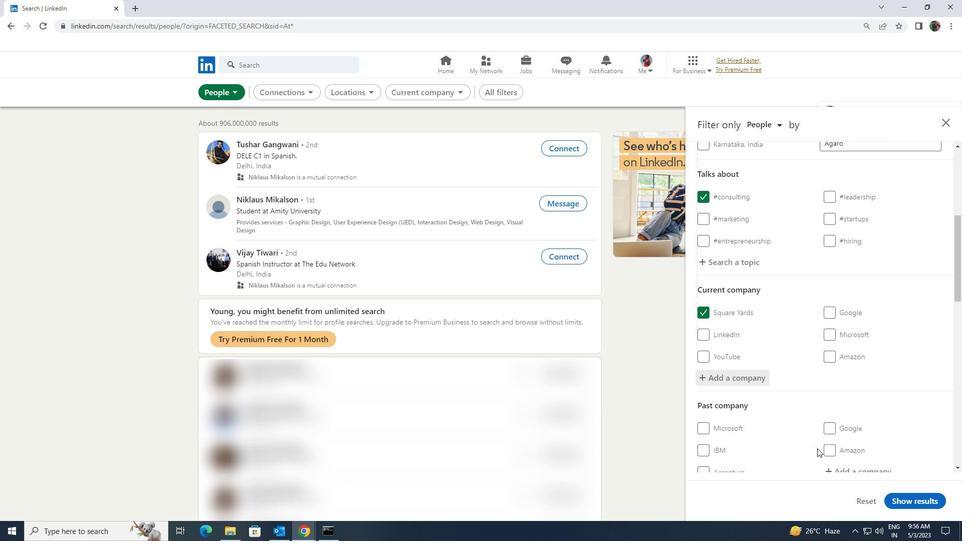 
Action: Mouse scrolled (817, 447) with delta (0, 0)
Screenshot: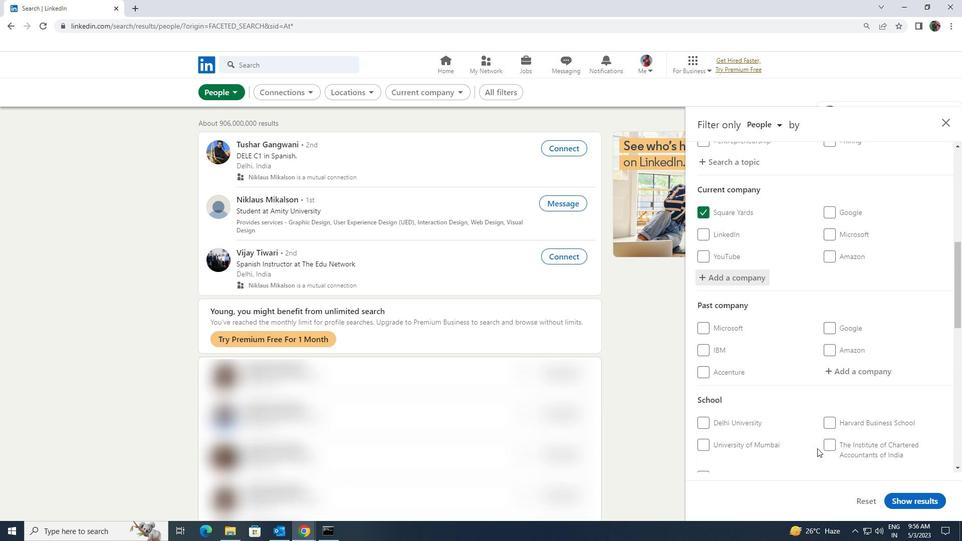
Action: Mouse moved to (836, 429)
Screenshot: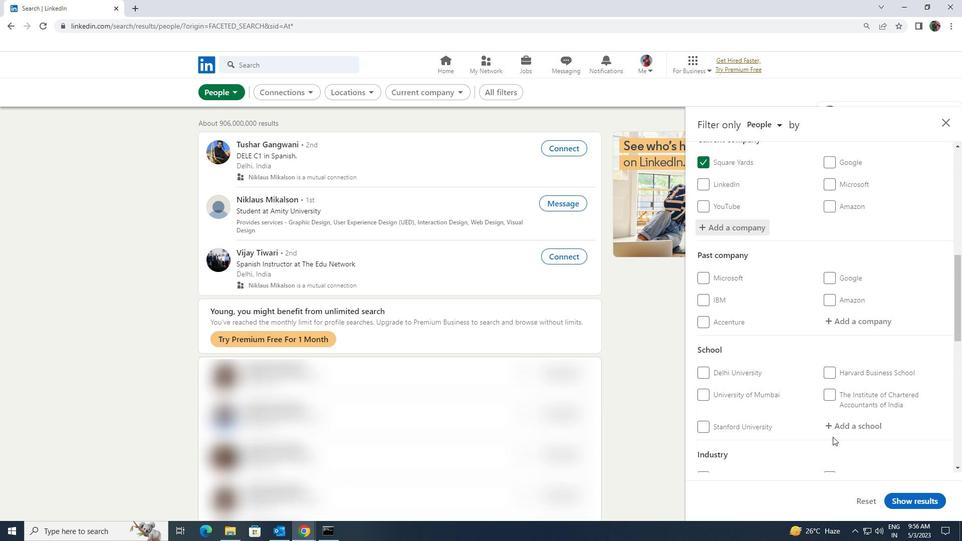 
Action: Mouse pressed left at (836, 429)
Screenshot: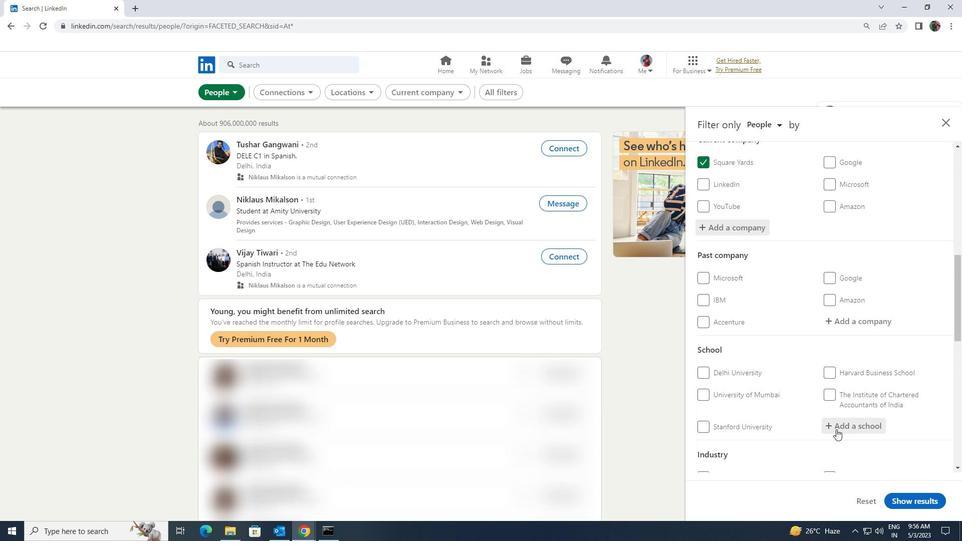 
Action: Key pressed <Key.shift><Key.shift><Key.shift><Key.shift><Key.shift><Key.shift><Key.shift><Key.shift><Key.shift><Key.shift><Key.shift><Key.shift><Key.shift><Key.shift><Key.shift><Key.shift>DEEEN<Key.backspace><Key.backspace>N<Key.shift><Key.shift><Key.shift>BAND
Screenshot: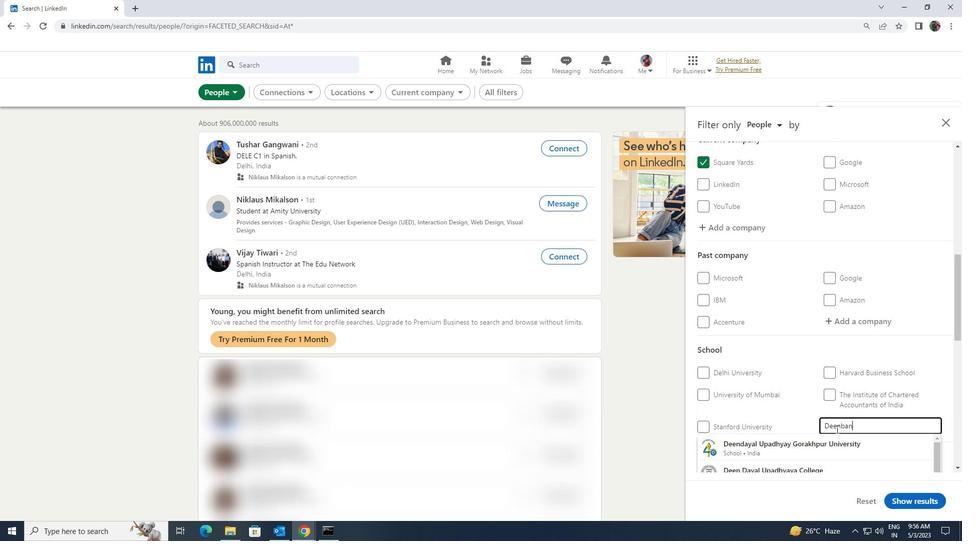 
Action: Mouse moved to (818, 442)
Screenshot: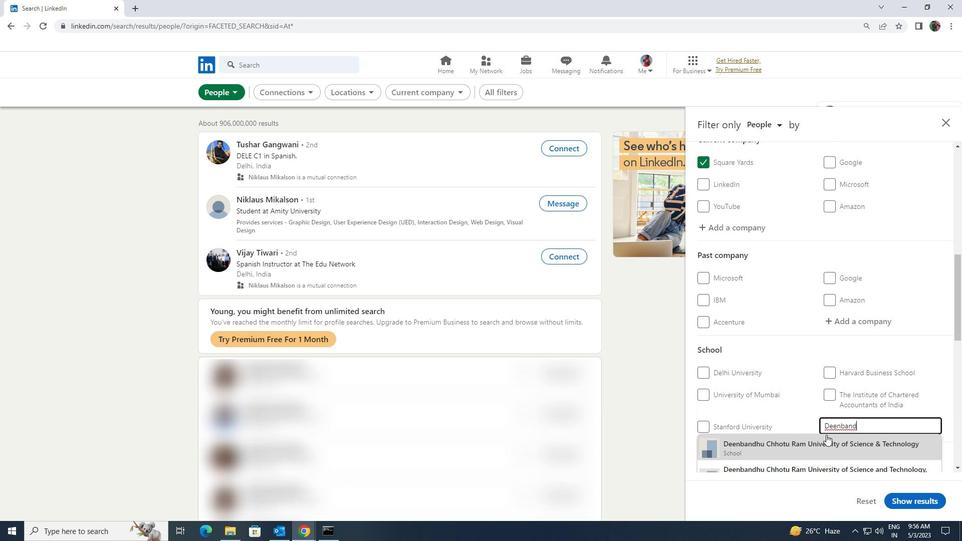 
Action: Mouse pressed left at (818, 442)
Screenshot: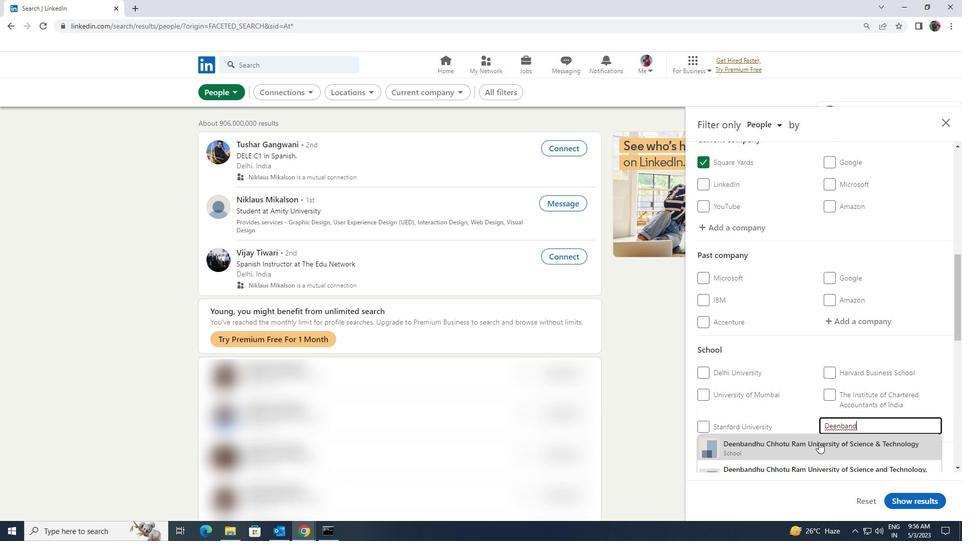 
Action: Mouse moved to (818, 442)
Screenshot: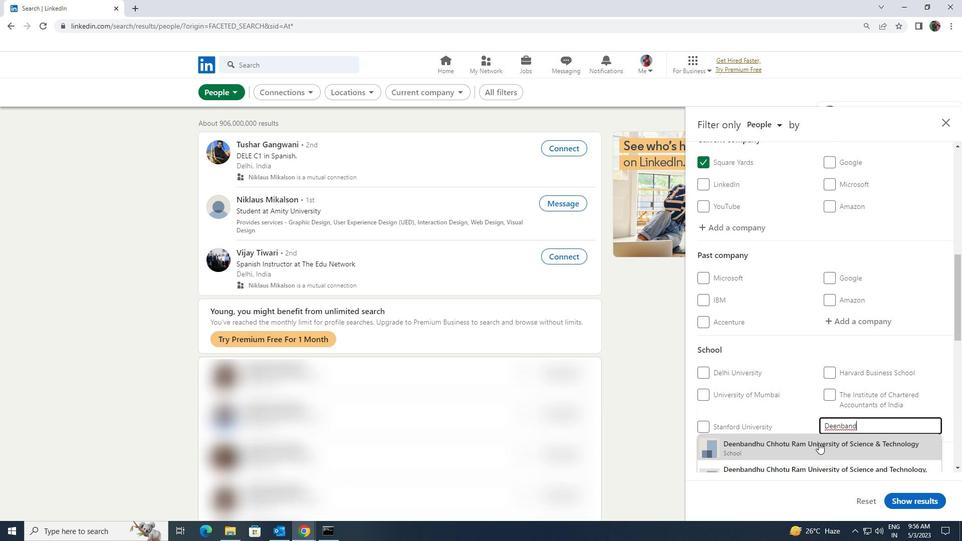 
Action: Mouse scrolled (818, 442) with delta (0, 0)
Screenshot: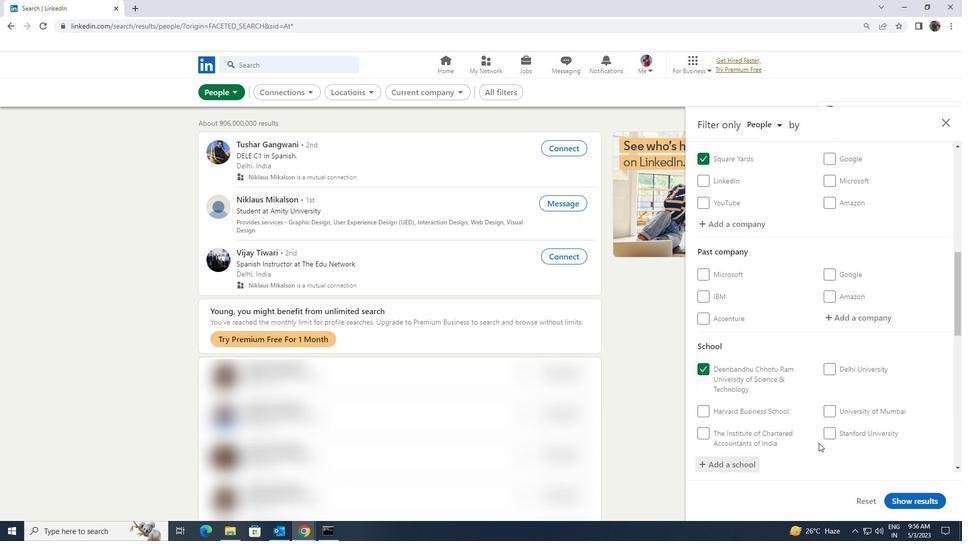 
Action: Mouse moved to (818, 441)
Screenshot: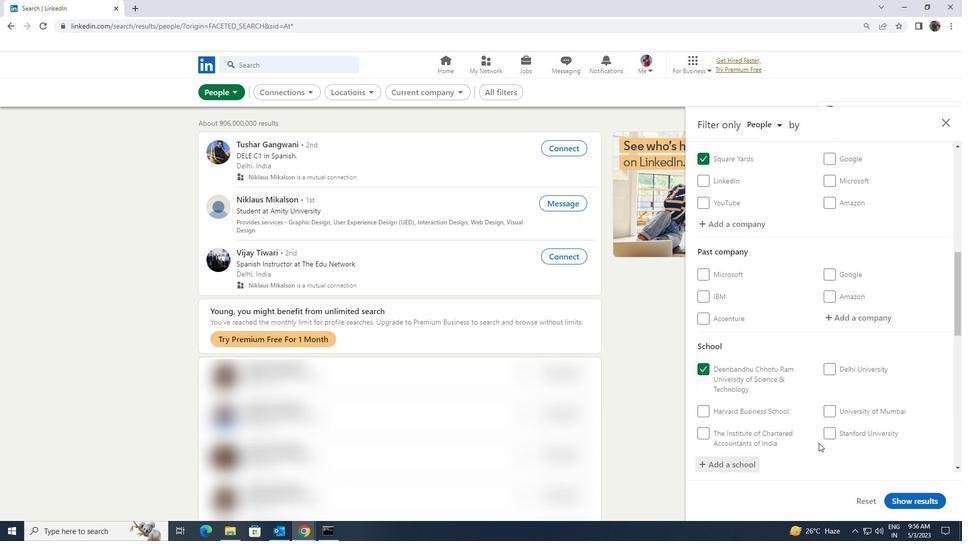 
Action: Mouse scrolled (818, 441) with delta (0, 0)
Screenshot: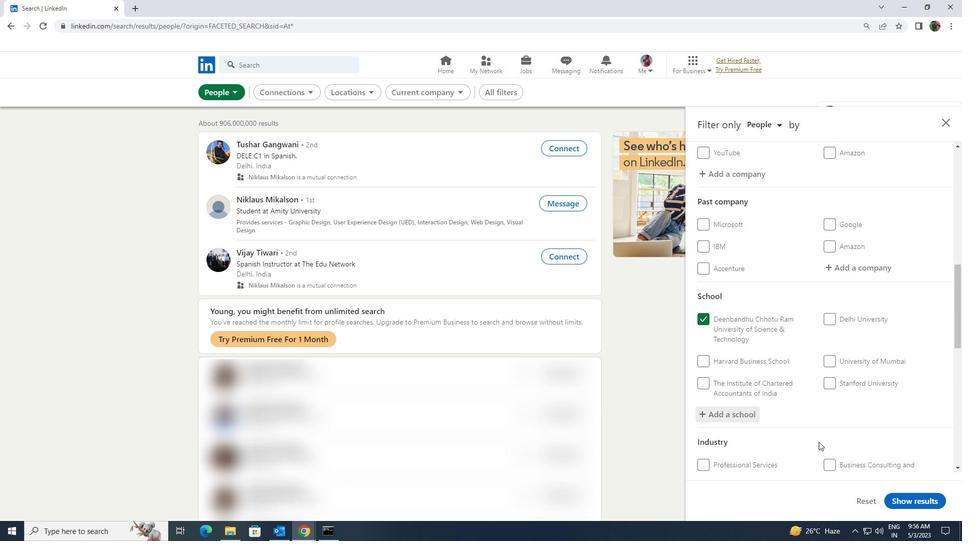 
Action: Mouse scrolled (818, 441) with delta (0, 0)
Screenshot: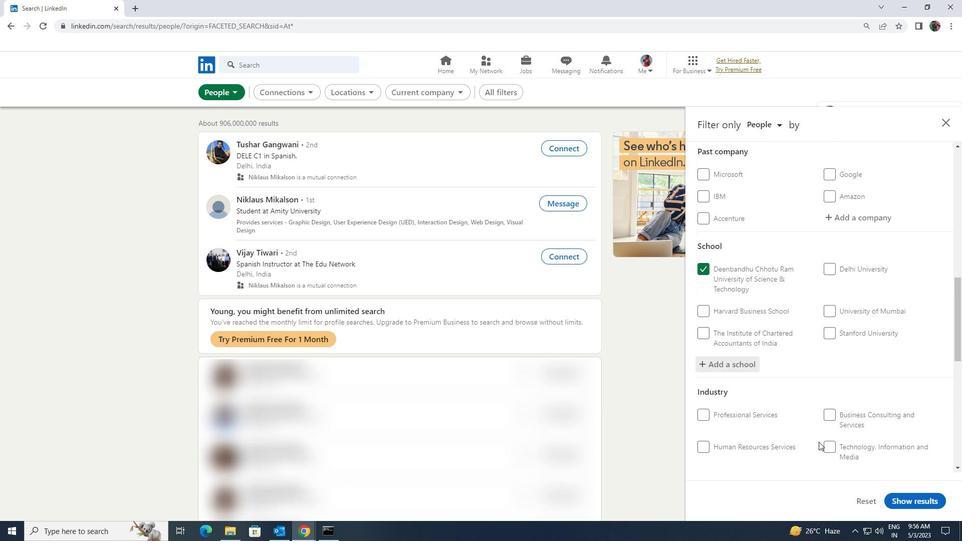 
Action: Mouse moved to (831, 426)
Screenshot: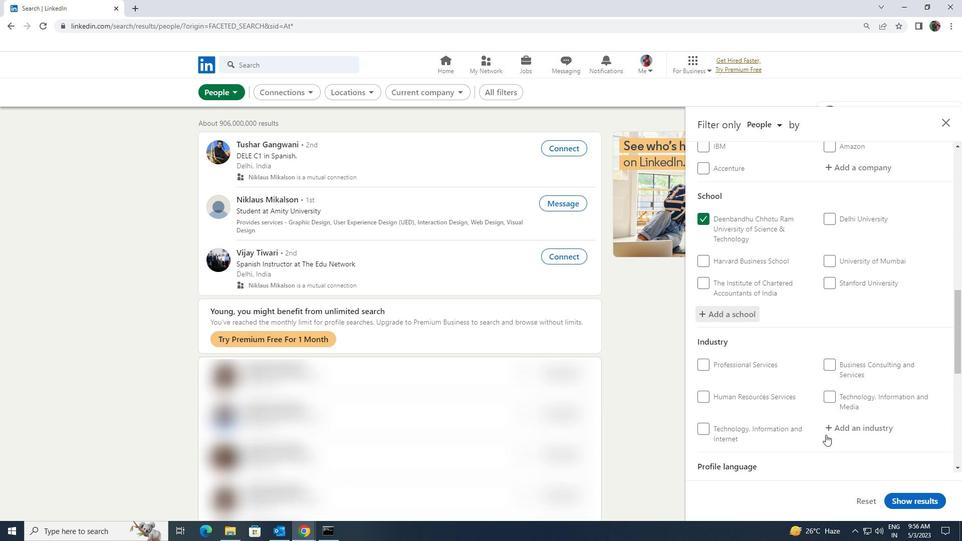 
Action: Mouse pressed left at (831, 426)
Screenshot: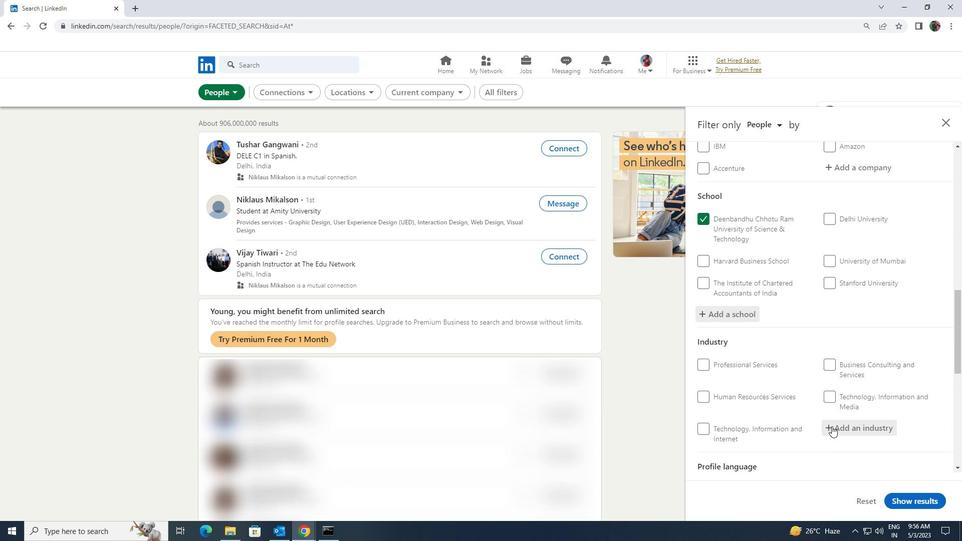 
Action: Key pressed <Key.shift><Key.shift><Key.shift><Key.shift><Key.shift><Key.shift><Key.shift><Key.shift><Key.shift><Key.shift><Key.shift><Key.shift><Key.shift><Key.shift><Key.shift><Key.shift><Key.shift><Key.shift><Key.shift><Key.shift><Key.shift><Key.shift><Key.shift><Key.shift><Key.shift><Key.shift><Key.shift><Key.shift><Key.shift><Key.shift><Key.shift><Key.shift><Key.shift><Key.shift><Key.shift><Key.shift><Key.shift><Key.shift><Key.shift><Key.shift><Key.shift><Key.shift><Key.shift><Key.shift><Key.shift><Key.shift><Key.shift><Key.shift><Key.shift><Key.shift><Key.shift><Key.shift><Key.shift><Key.shift><Key.shift><Key.shift><Key.shift><Key.shift><Key.shift><Key.shift><Key.shift><Key.shift><Key.shift><Key.shift><Key.shift><Key.shift><Key.shift><Key.shift><Key.shift><Key.shift><Key.shift><Key.shift><Key.shift><Key.shift><Key.shift><Key.shift><Key.shift><Key.shift><Key.shift><Key.shift><Key.shift><Key.shift><Key.shift><Key.shift><Key.shift><Key.shift><Key.shift><Key.shift><Key.shift><Key.shift><Key.shift><Key.shift><Key.shift><Key.shift><Key.shift><Key.shift><Key.shift><Key.shift><Key.shift><Key.shift><Key.shift><Key.shift><Key.shift><Key.shift>INVESTMENT<Key.space>
Screenshot: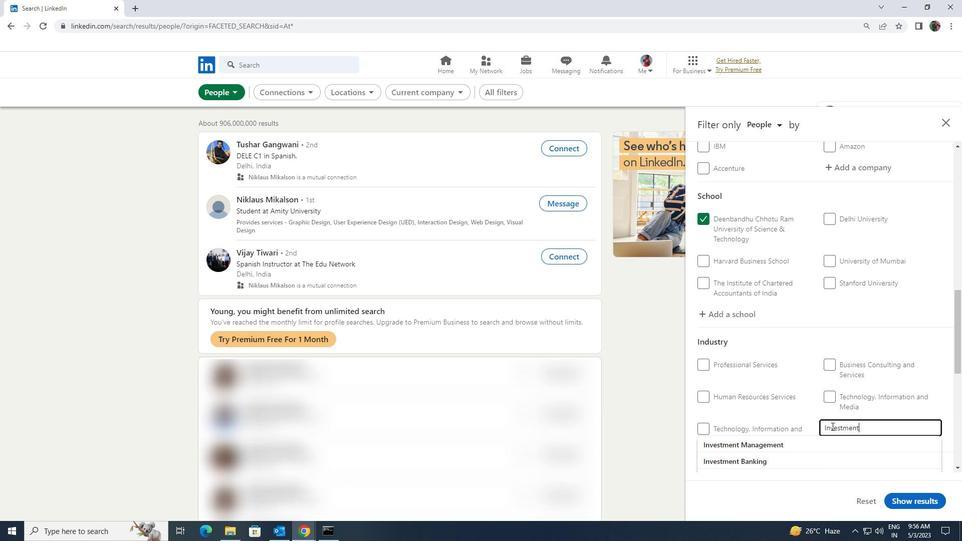
Action: Mouse moved to (822, 439)
Screenshot: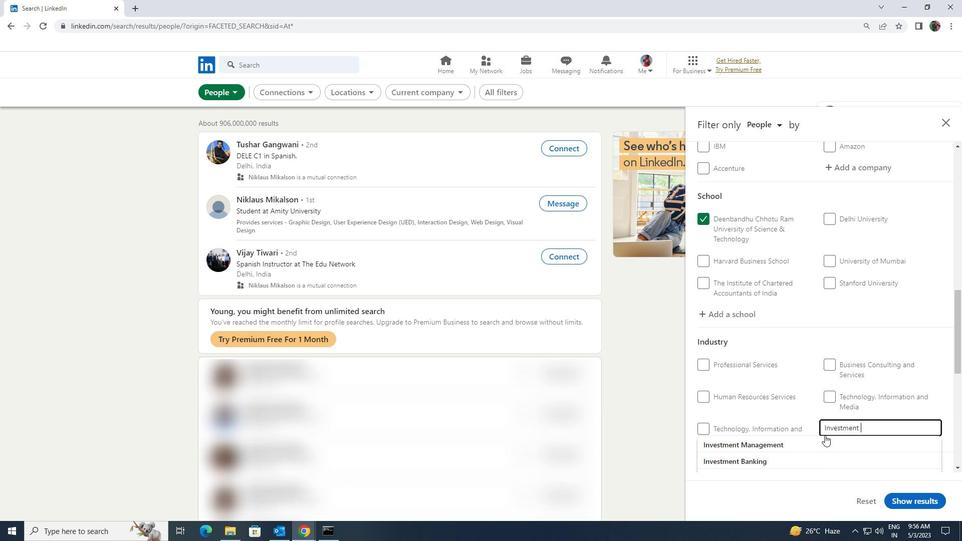 
Action: Mouse pressed left at (822, 439)
Screenshot: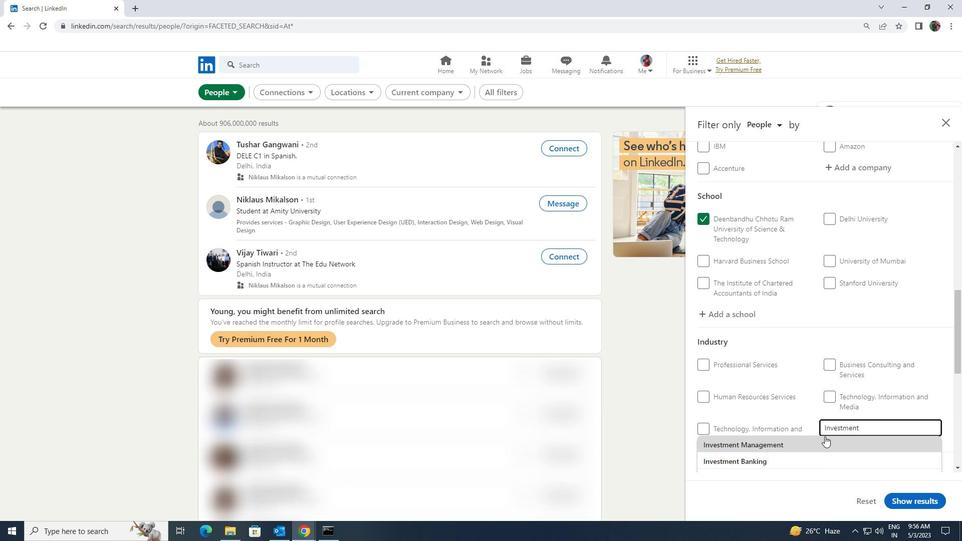 
Action: Mouse moved to (848, 392)
Screenshot: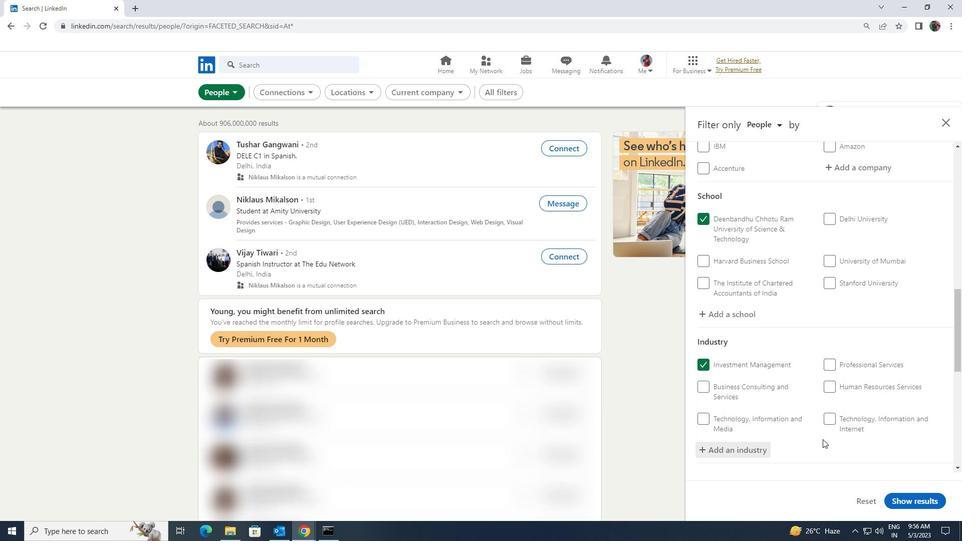 
Action: Mouse scrolled (848, 392) with delta (0, 0)
Screenshot: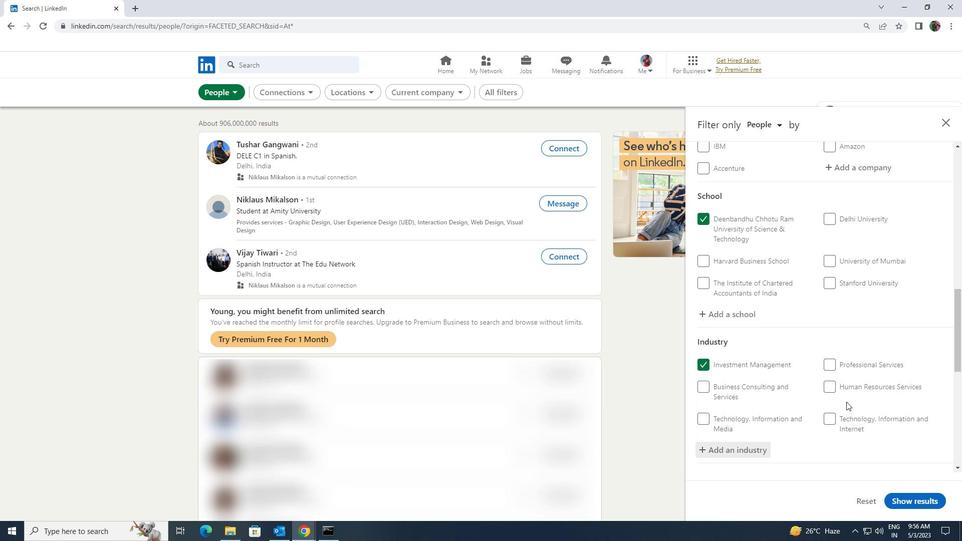 
Action: Mouse scrolled (848, 392) with delta (0, 0)
Screenshot: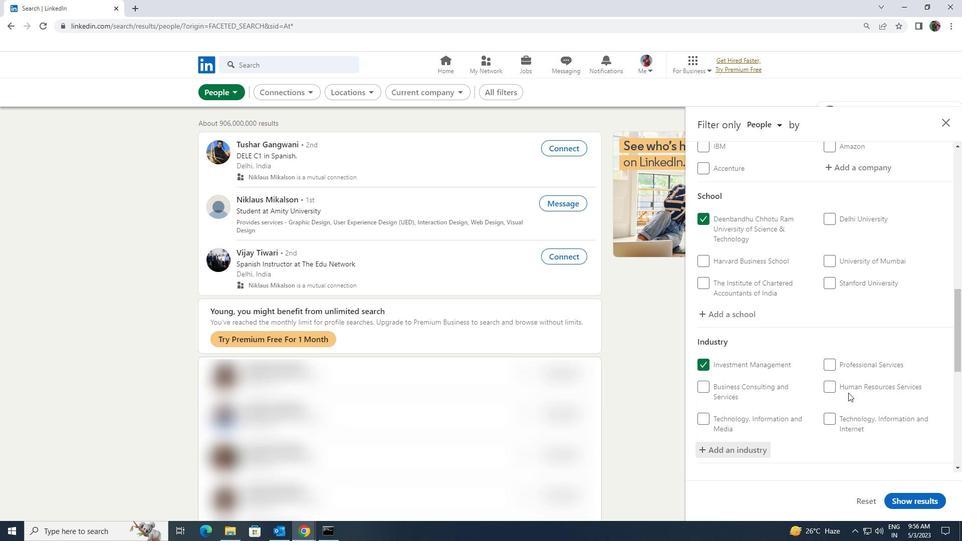 
Action: Mouse scrolled (848, 392) with delta (0, 0)
Screenshot: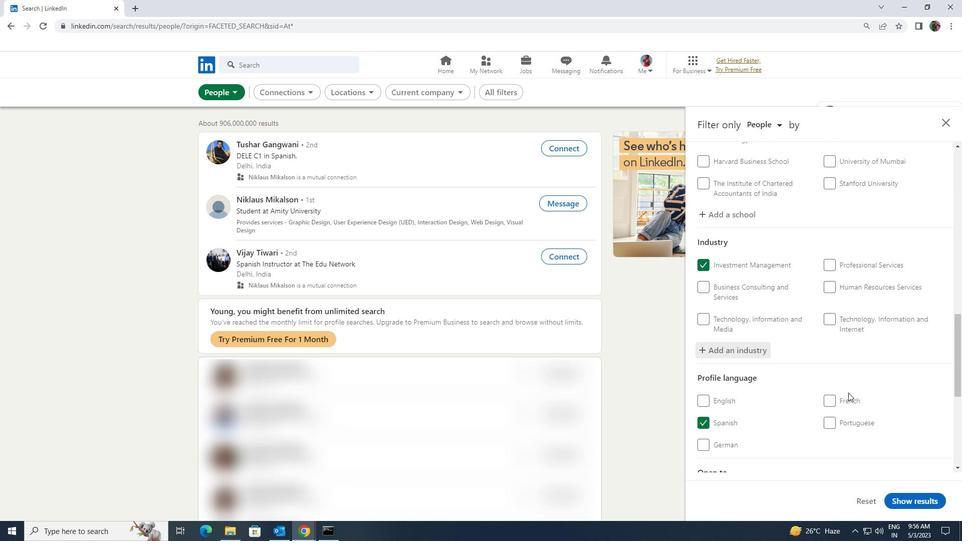 
Action: Mouse scrolled (848, 392) with delta (0, 0)
Screenshot: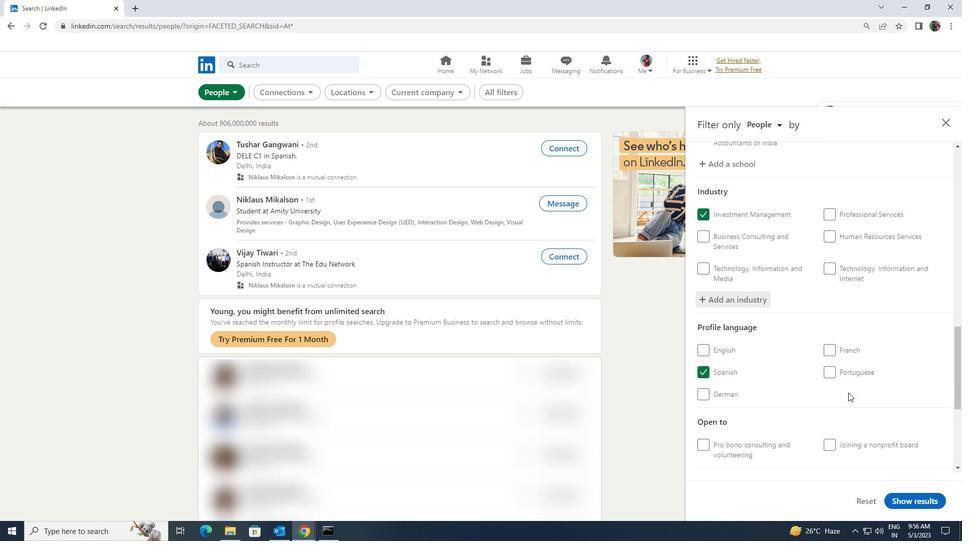 
Action: Mouse moved to (848, 392)
Screenshot: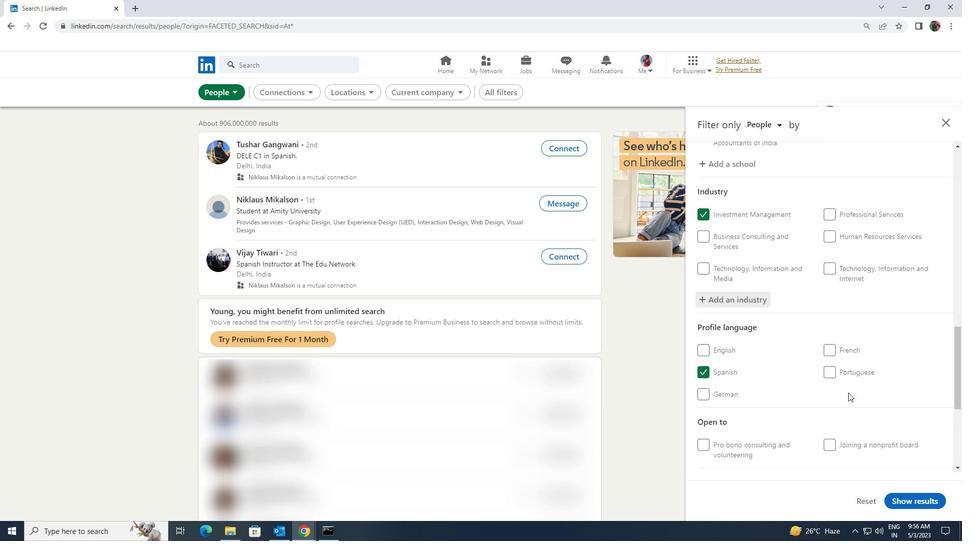 
Action: Mouse scrolled (848, 392) with delta (0, 0)
Screenshot: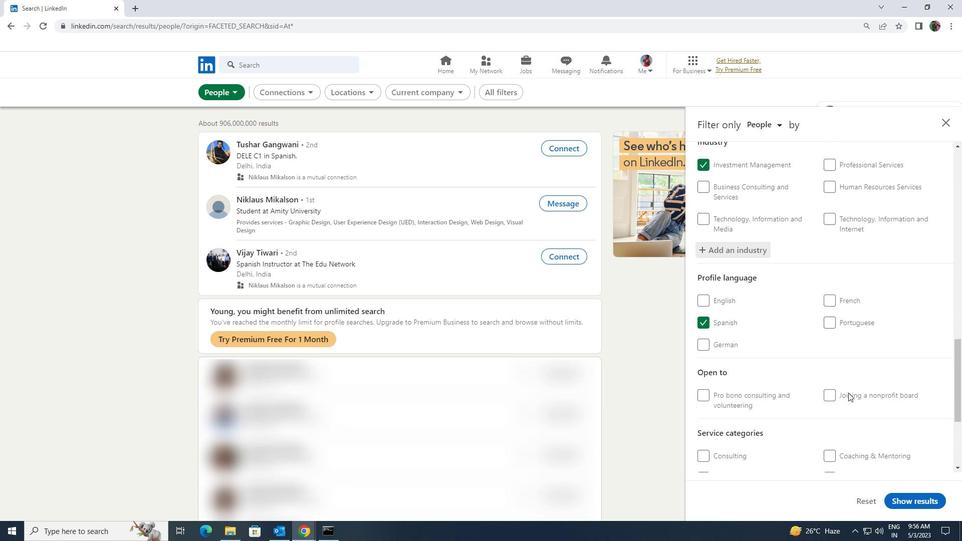 
Action: Mouse scrolled (848, 392) with delta (0, 0)
Screenshot: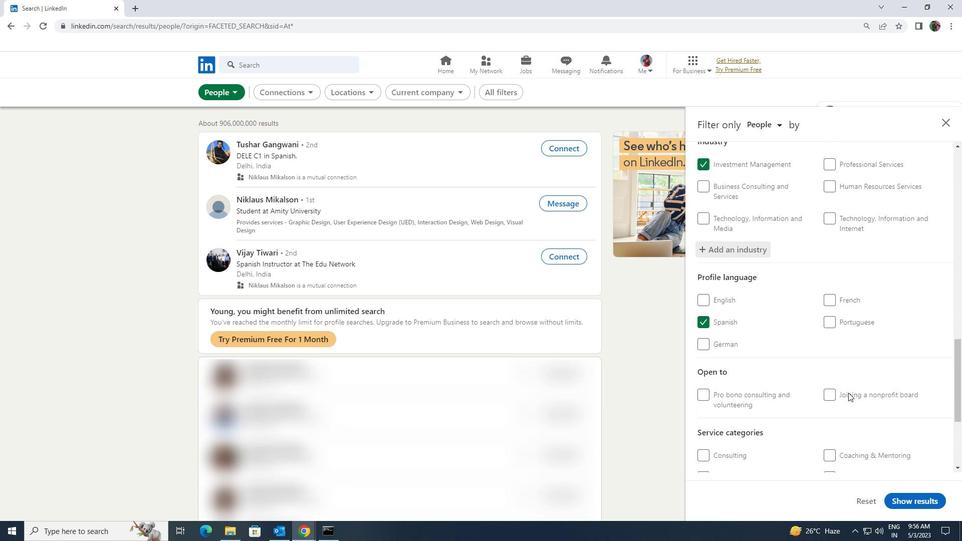 
Action: Mouse moved to (847, 393)
Screenshot: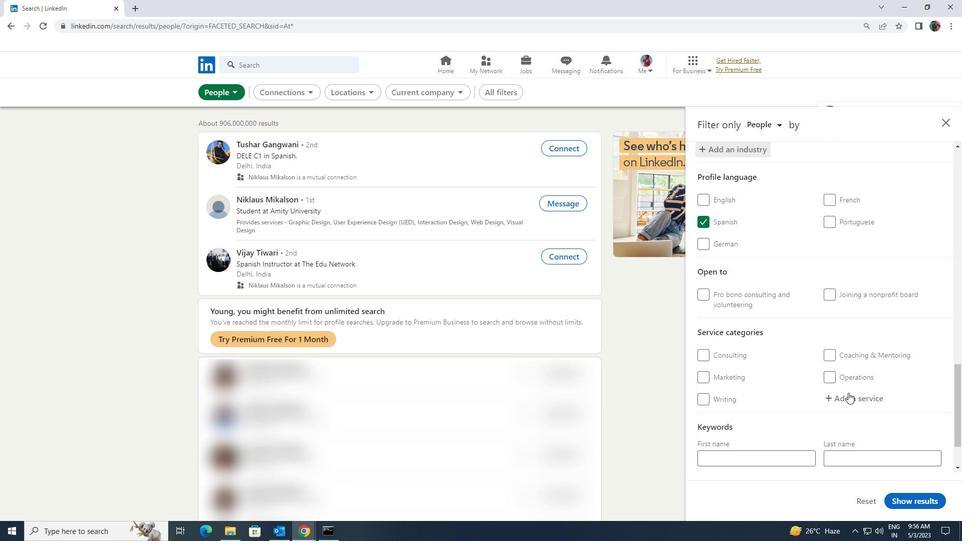 
Action: Mouse pressed left at (847, 393)
Screenshot: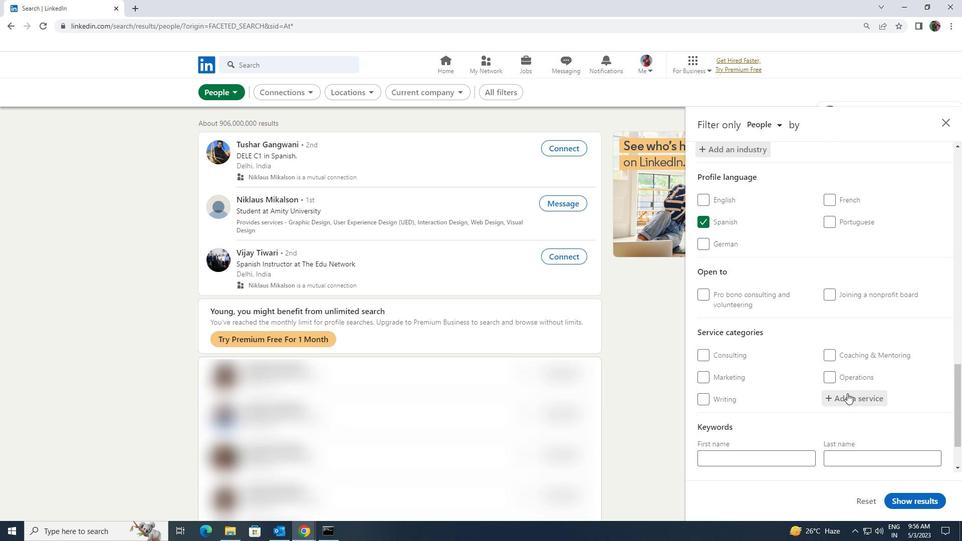 
Action: Key pressed <Key.shift><Key.shift>EMAIL
Screenshot: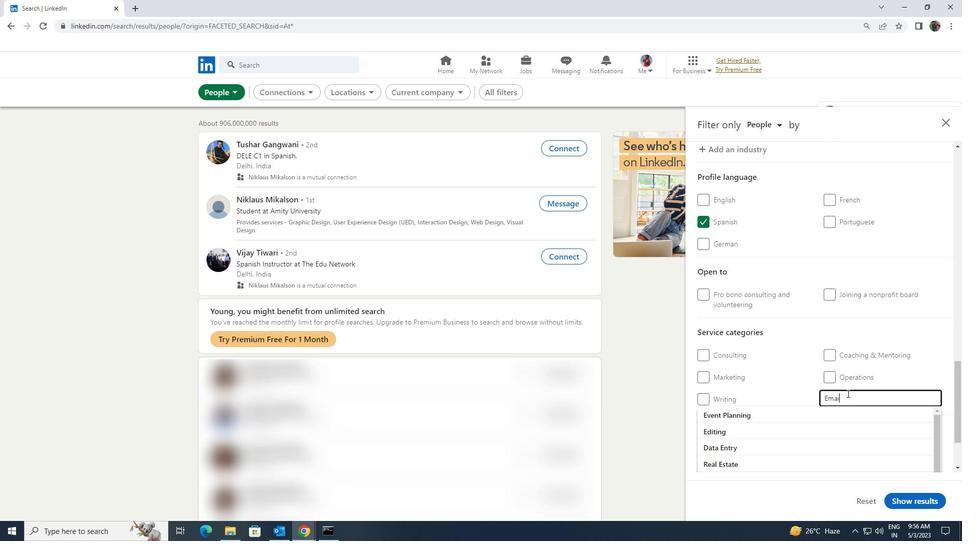 
Action: Mouse moved to (838, 404)
Screenshot: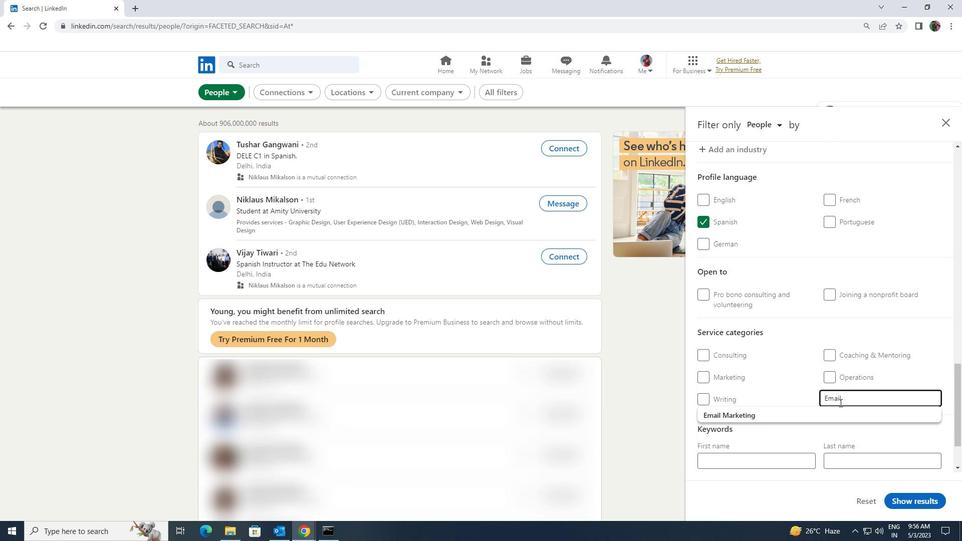 
Action: Mouse pressed left at (838, 404)
Screenshot: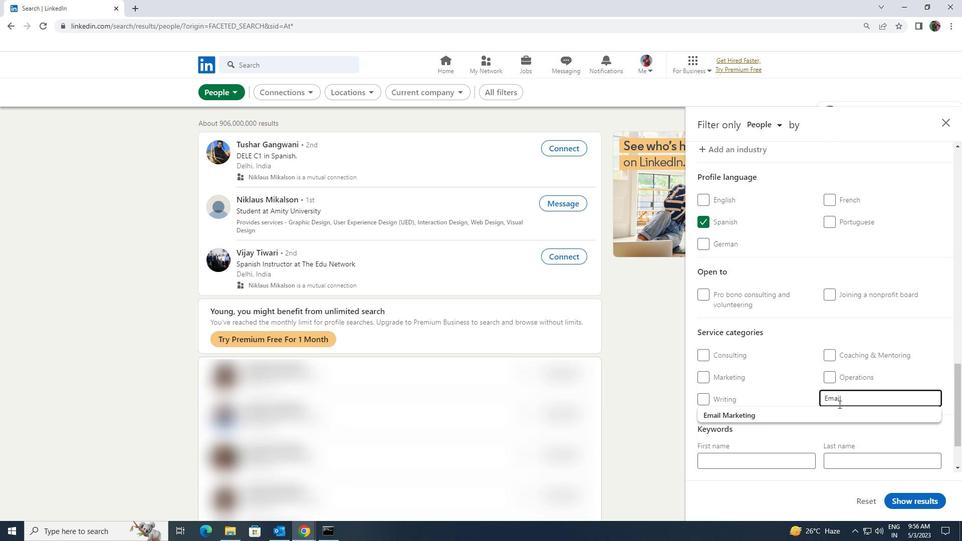 
Action: Mouse moved to (836, 412)
Screenshot: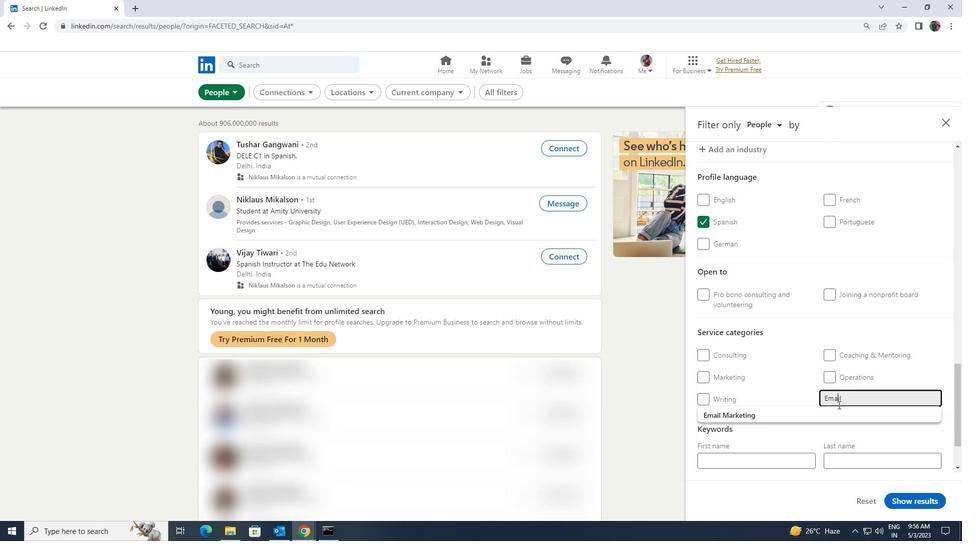 
Action: Mouse pressed left at (836, 412)
Screenshot: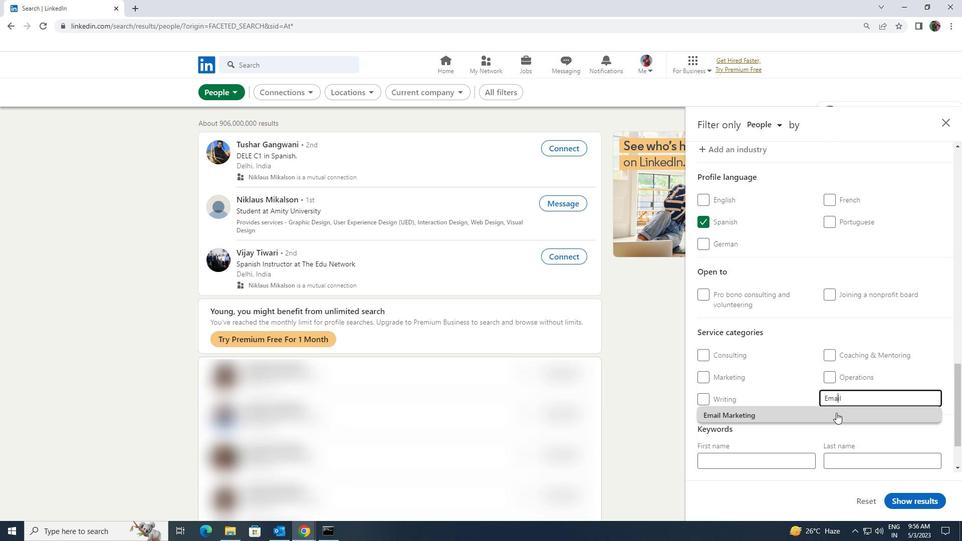 
Action: Mouse scrolled (836, 412) with delta (0, 0)
Screenshot: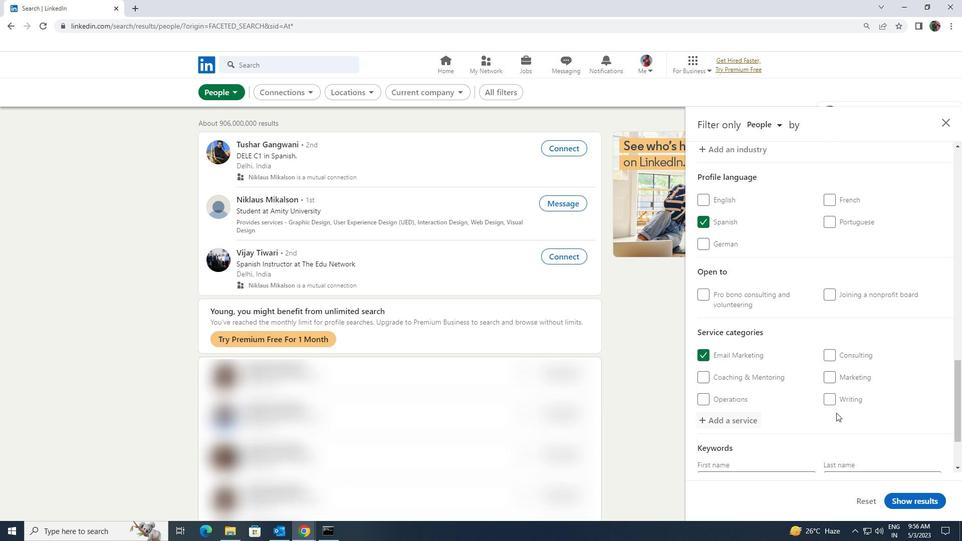 
Action: Mouse scrolled (836, 412) with delta (0, 0)
Screenshot: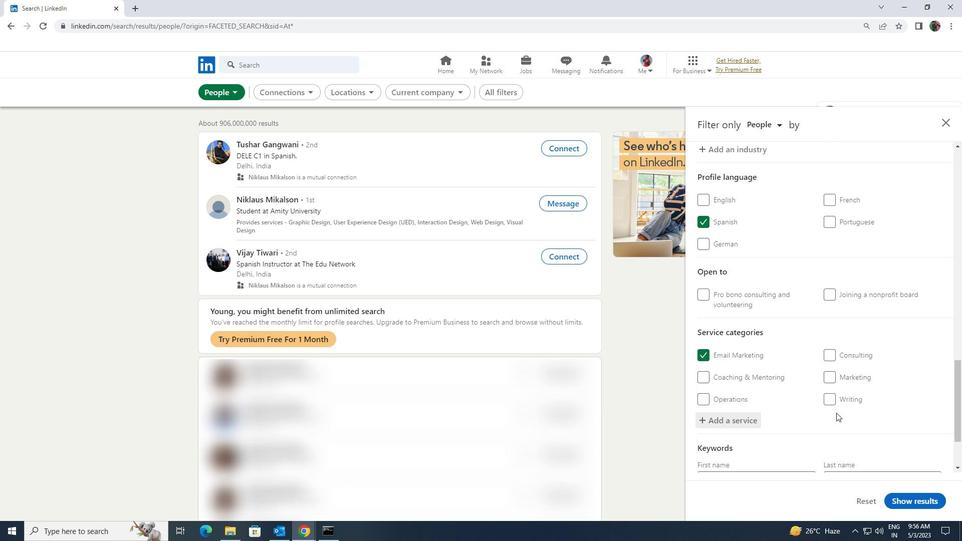 
Action: Mouse moved to (835, 413)
Screenshot: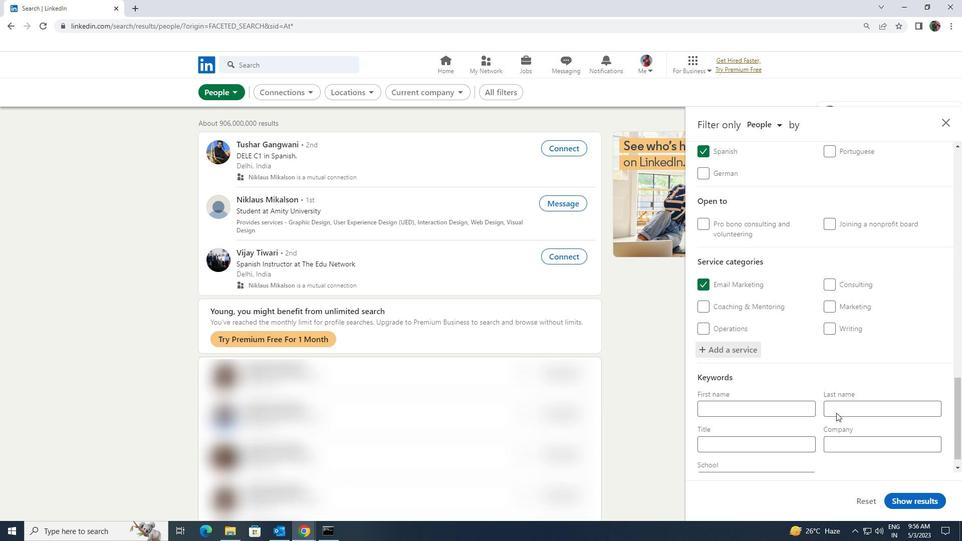
Action: Mouse scrolled (835, 413) with delta (0, 0)
Screenshot: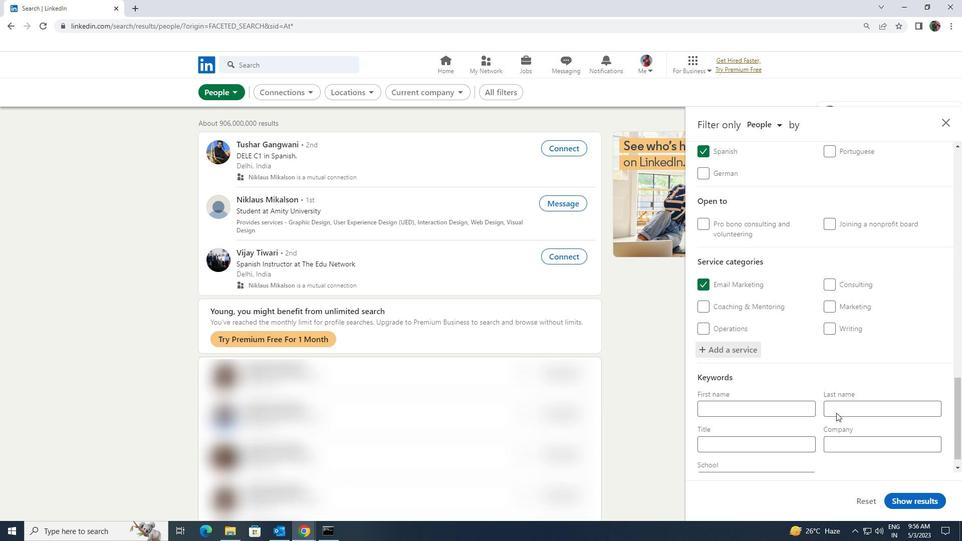 
Action: Mouse scrolled (835, 413) with delta (0, 0)
Screenshot: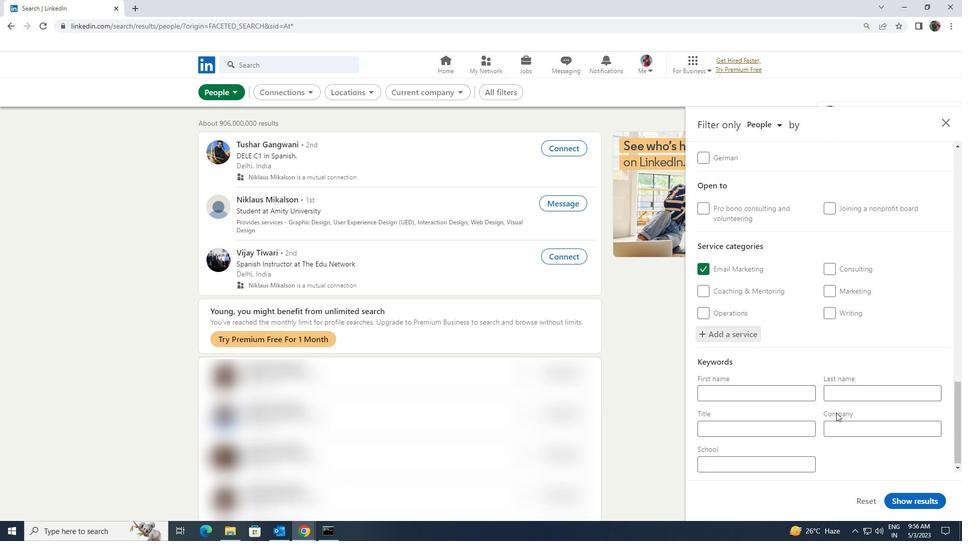 
Action: Mouse moved to (794, 424)
Screenshot: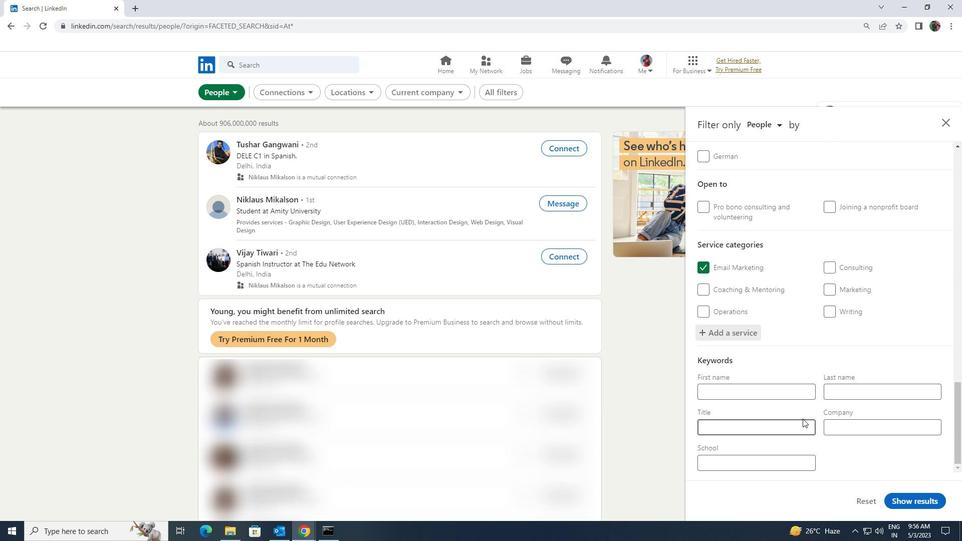 
Action: Mouse pressed left at (794, 424)
Screenshot: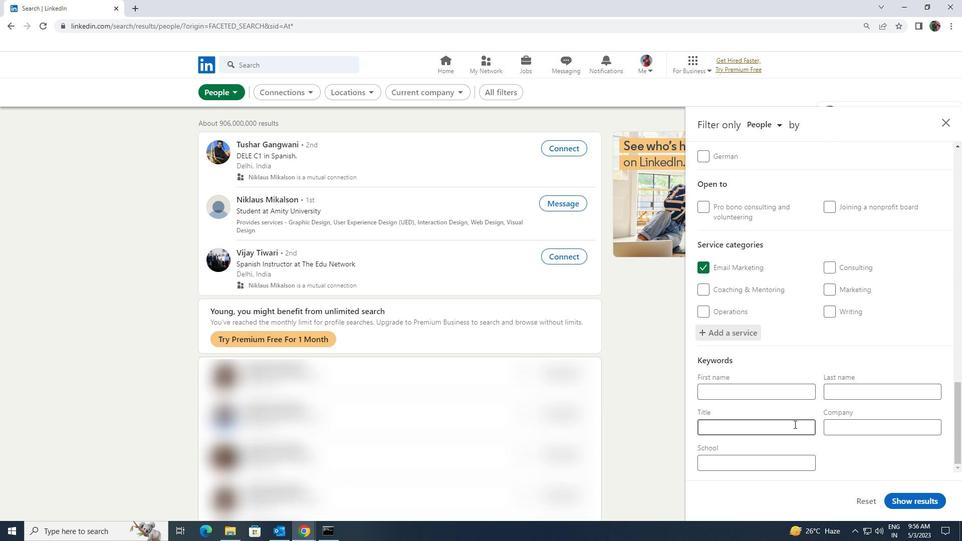 
Action: Mouse moved to (795, 423)
Screenshot: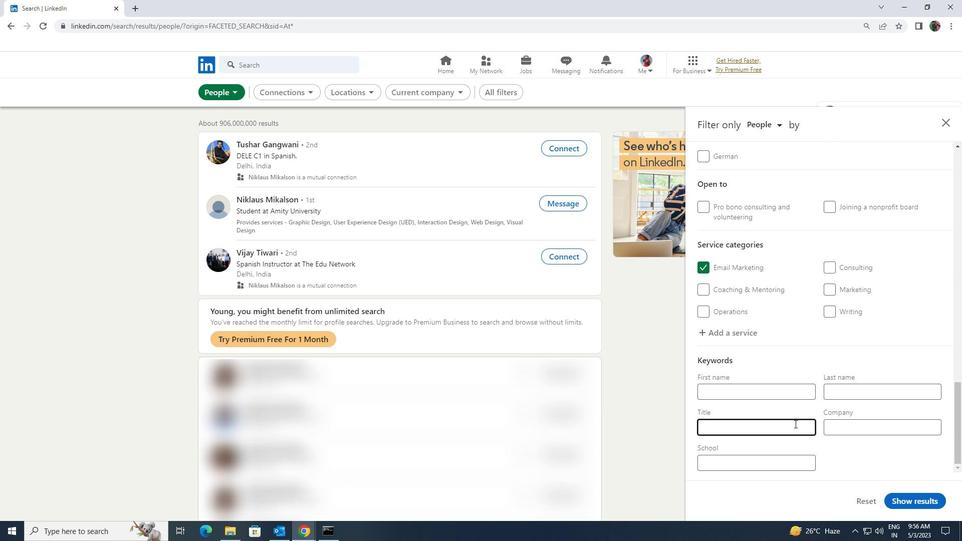 
Action: Key pressed <Key.shift><Key.shift><Key.shift><Key.shift><Key.shift><Key.shift><Key.shift><Key.shift><Key.shift><Key.shift><Key.shift>ONLINE<Key.space><Key.shift>ES<Key.backspace><Key.shift>SAL<Key.shift><Key.backspace><Key.backspace><Key.backspace>SL<Key.space><Key.shift>IN<Key.shift>SR<Key.backspace>TRUCTOR
Screenshot: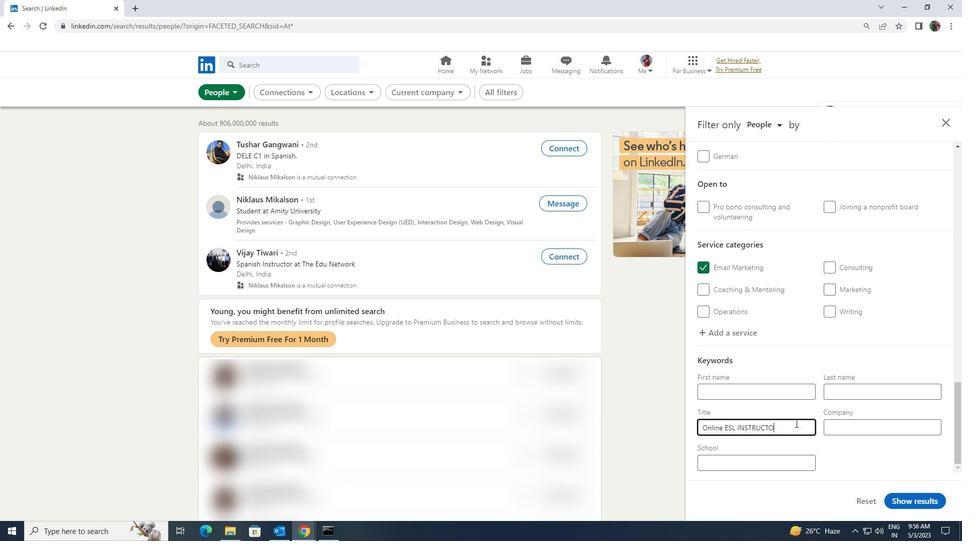 
Action: Mouse moved to (903, 499)
Screenshot: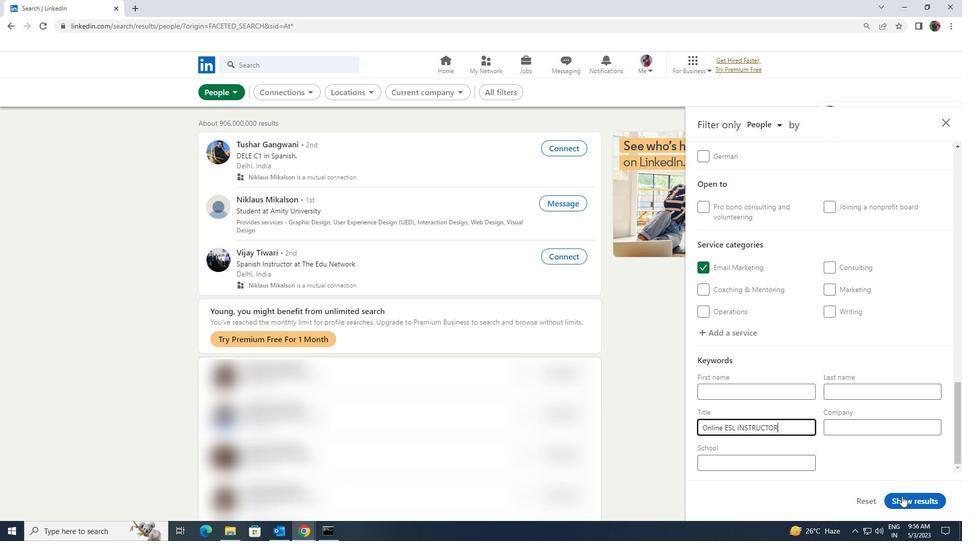 
Action: Mouse pressed left at (903, 499)
Screenshot: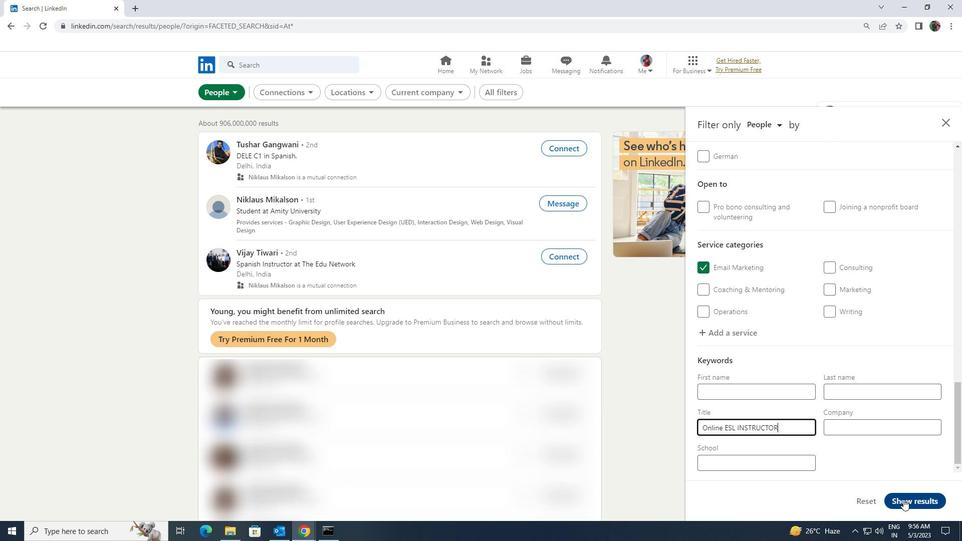 
